 Task: Create new contact,   with mail id: 'EleanorGreen56@Guerrillamail.com', first name: 'Eleanor', Last name: 'Green', Job Title: Network Administrator, Phone number (801) 555-7890. Change life cycle stage to  'Lead' and lead status to 'New'. Add new company to the associated contact: wavehill.org and type: Prospect. Logged in from softage.6@softage.net
Action: Mouse moved to (93, 79)
Screenshot: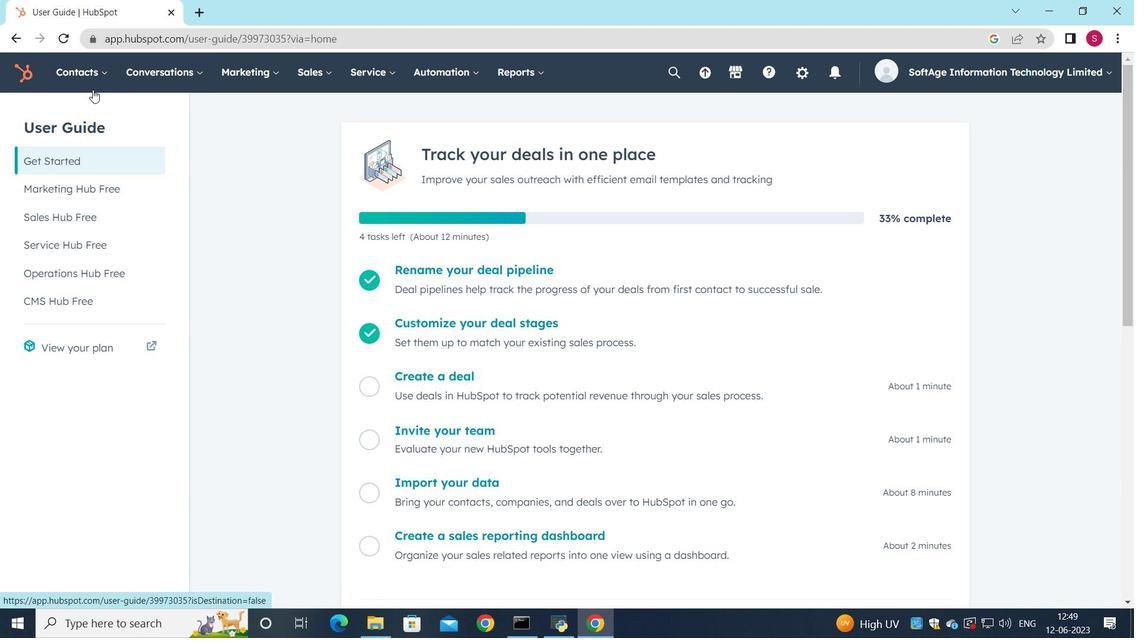
Action: Mouse pressed left at (93, 79)
Screenshot: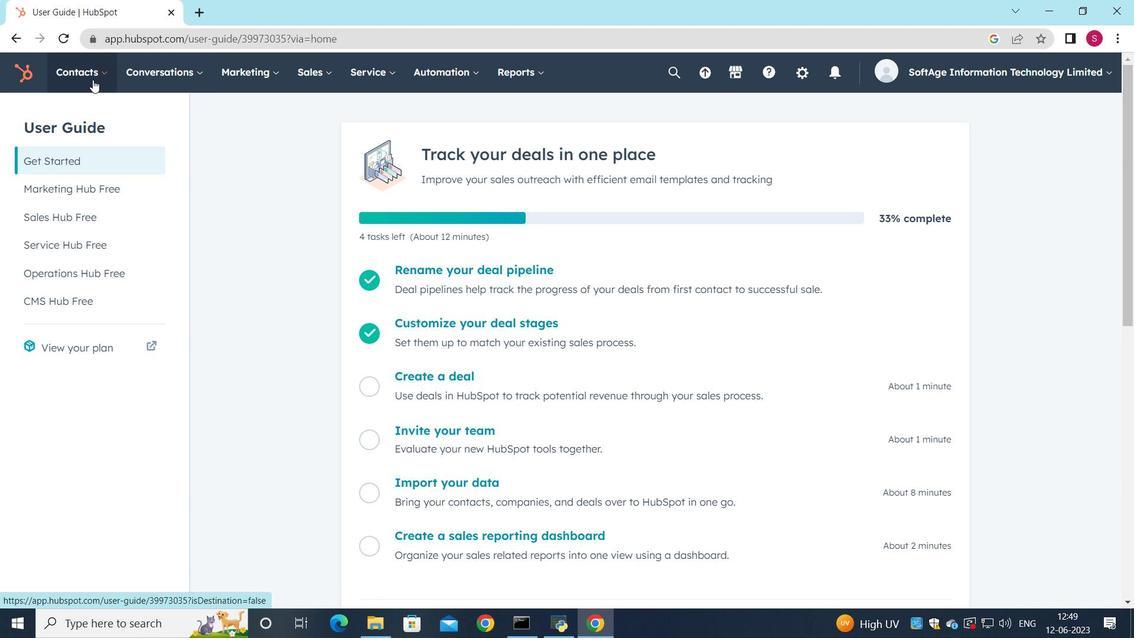 
Action: Mouse moved to (112, 111)
Screenshot: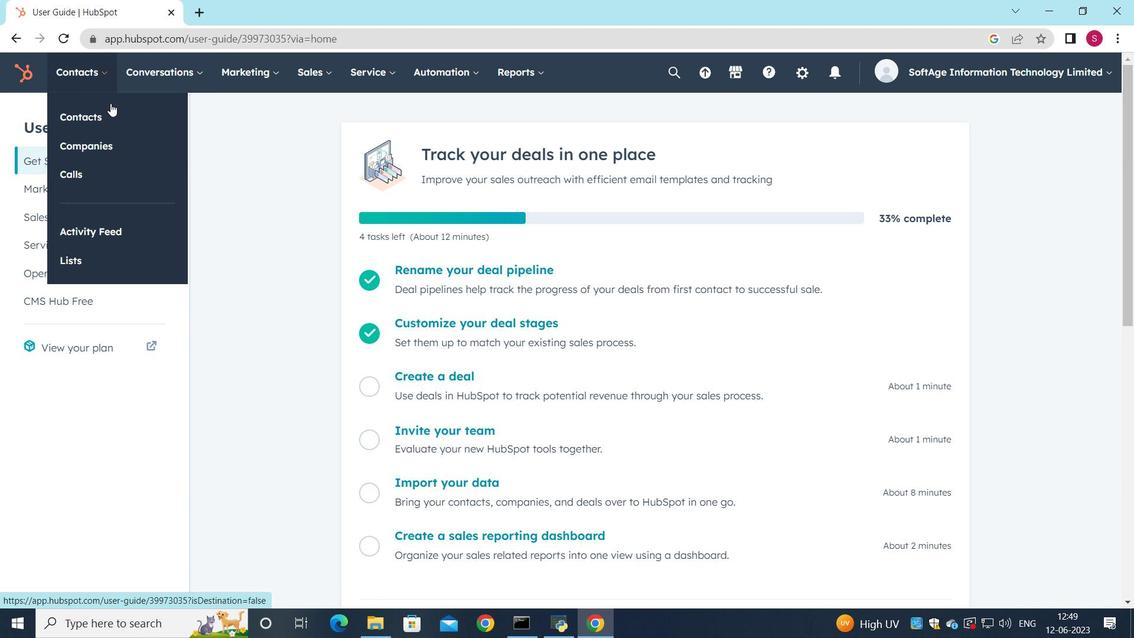 
Action: Mouse pressed left at (112, 111)
Screenshot: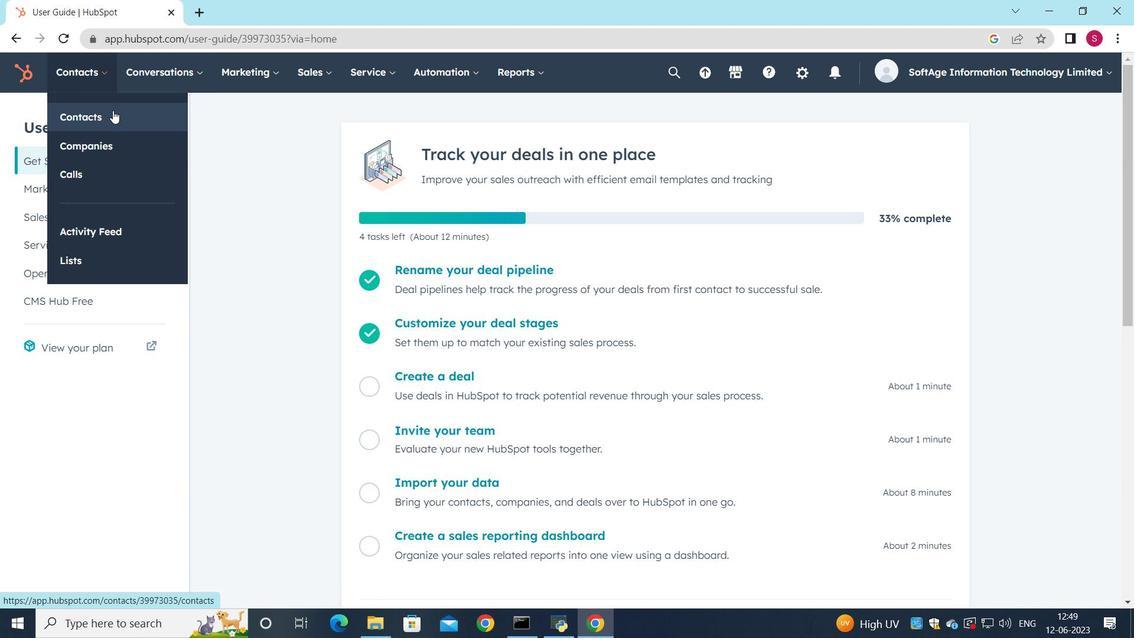 
Action: Mouse moved to (1062, 126)
Screenshot: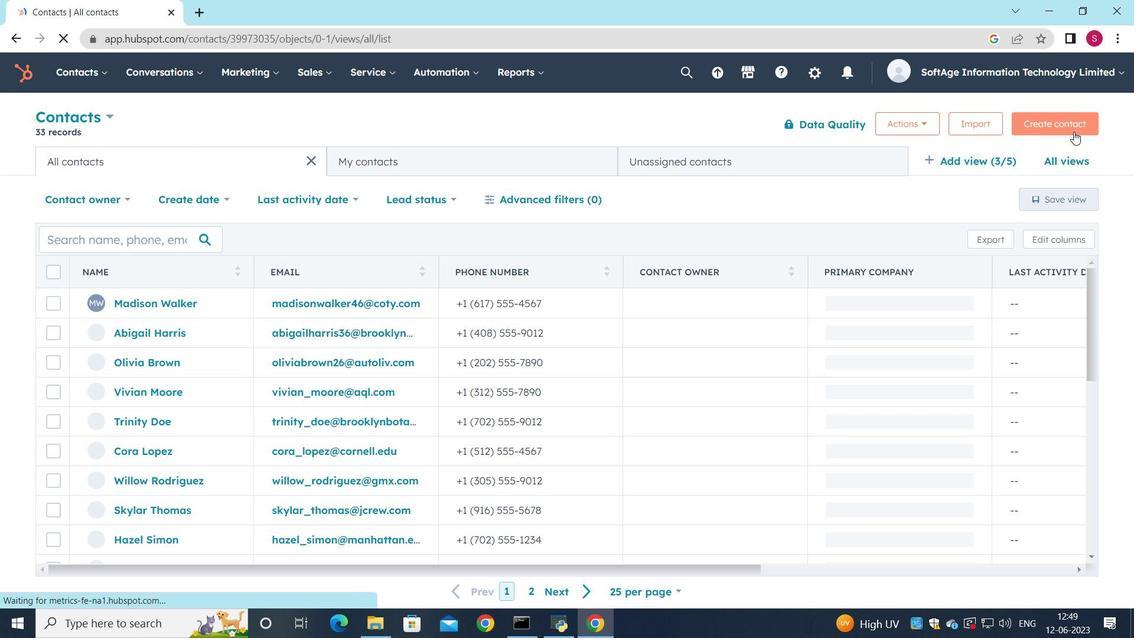 
Action: Mouse pressed left at (1062, 126)
Screenshot: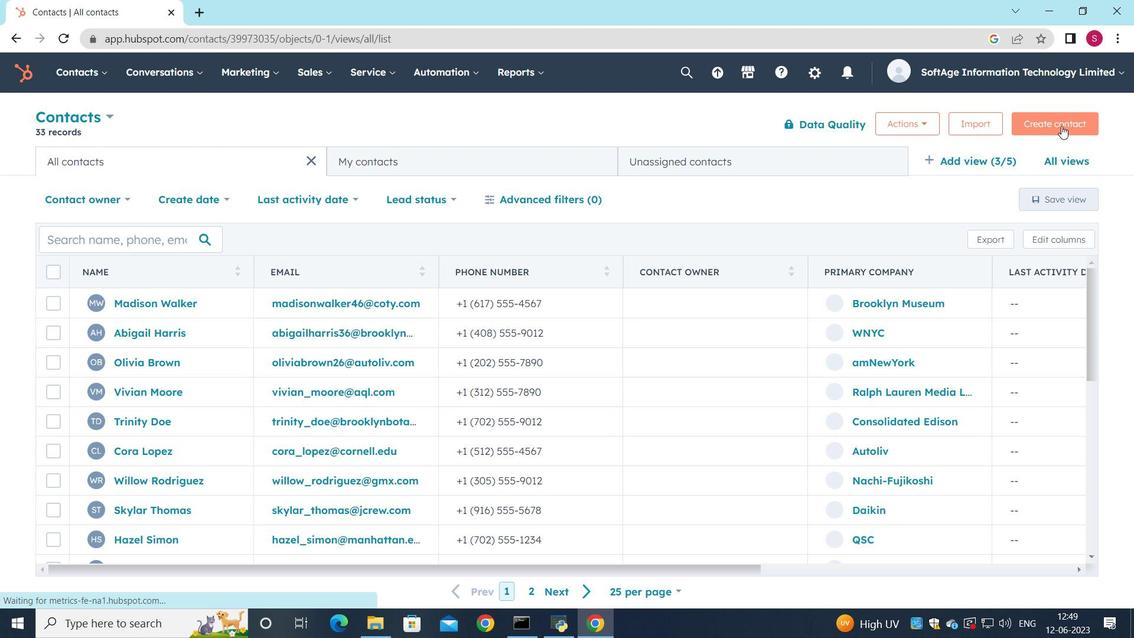 
Action: Mouse moved to (771, 190)
Screenshot: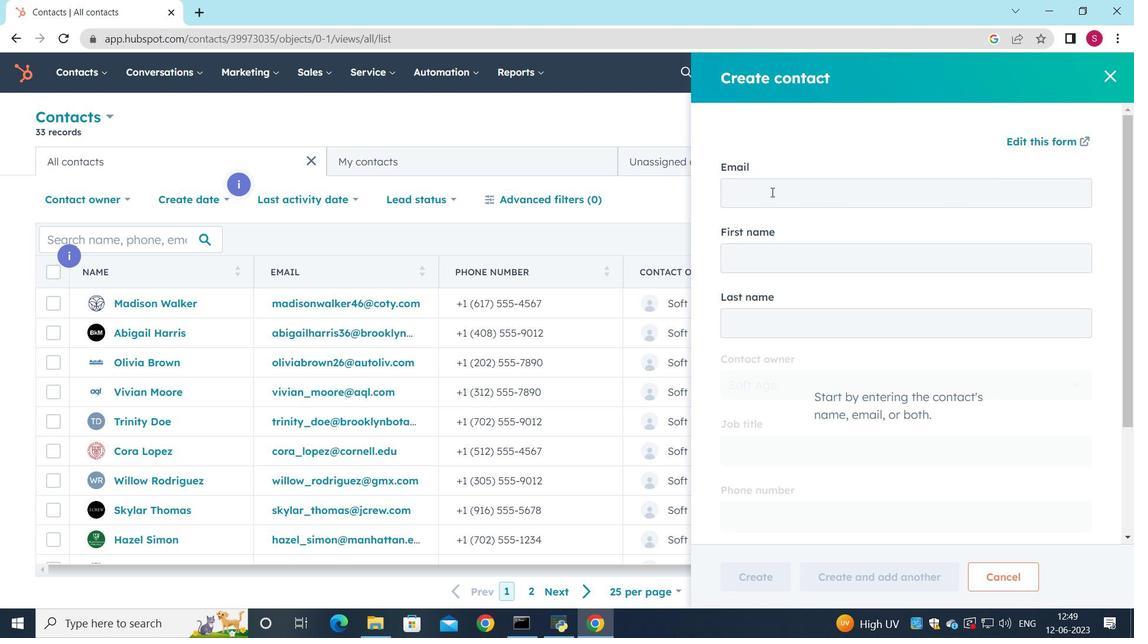 
Action: Mouse pressed left at (771, 190)
Screenshot: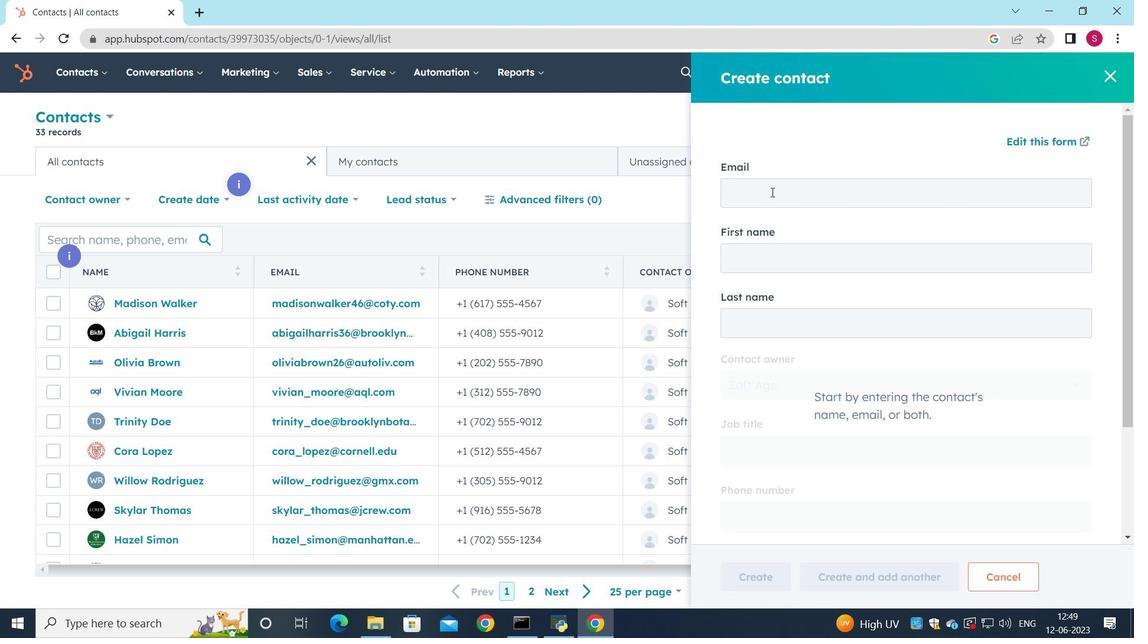 
Action: Mouse moved to (816, 200)
Screenshot: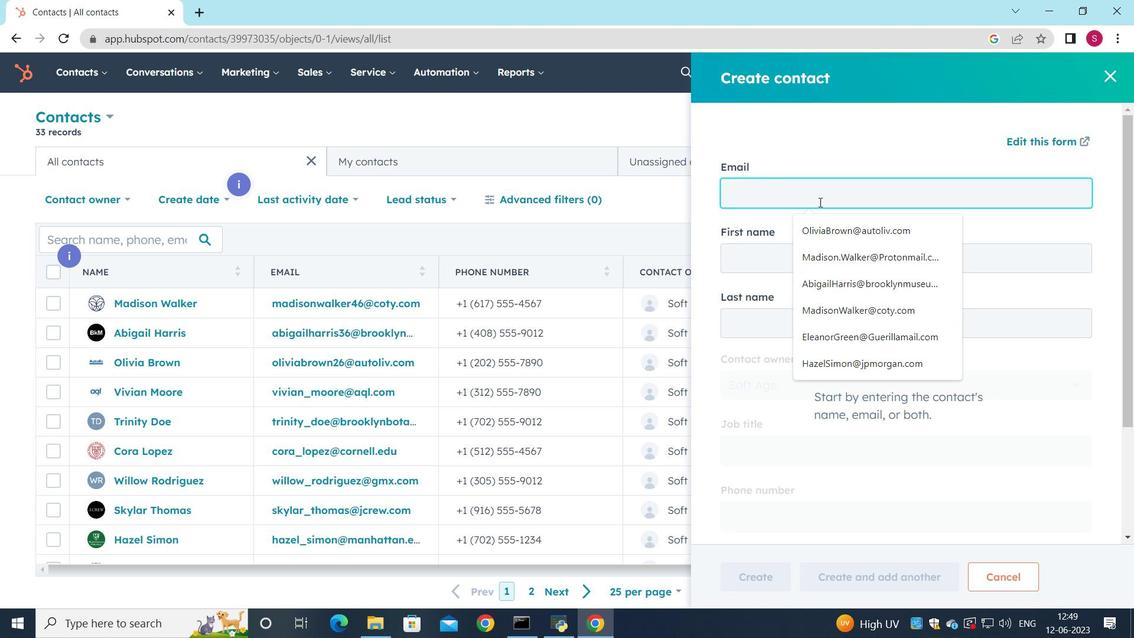 
Action: Key pressed <Key.shift><Key.shift>Eleanor<Key.shift><Key.shift><Key.shift><Key.shift><Key.shift><Key.shift><Key.shift><Key.shift><Key.shift><Key.shift><Key.shift><Key.shift>Green56<Key.shift>@<Key.shift>Guerrilamail.com
Screenshot: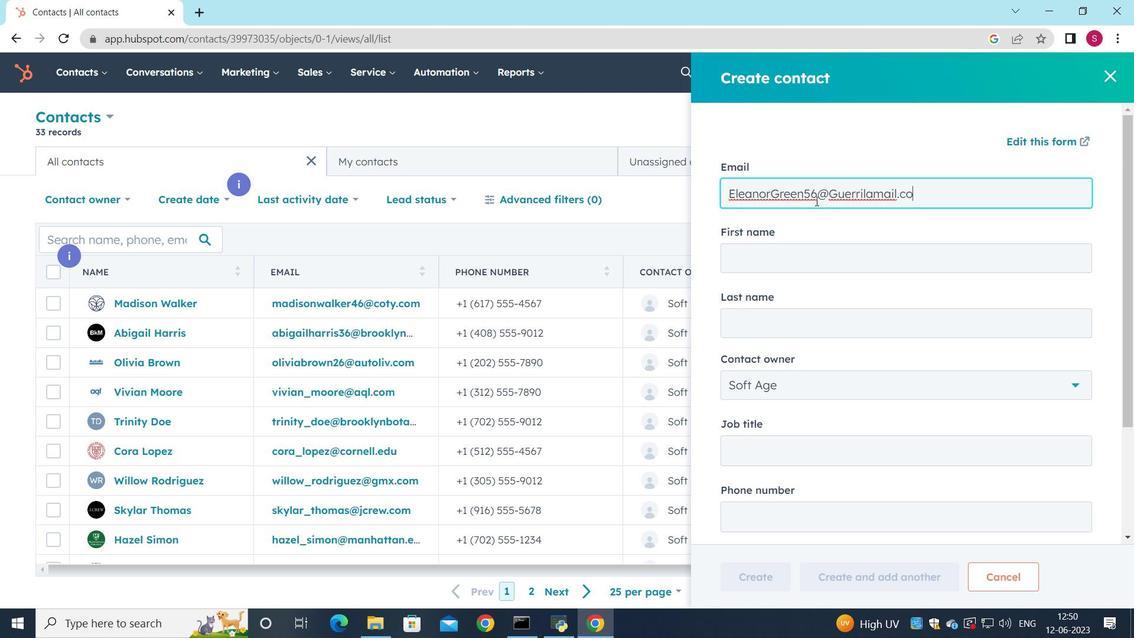 
Action: Mouse moved to (800, 260)
Screenshot: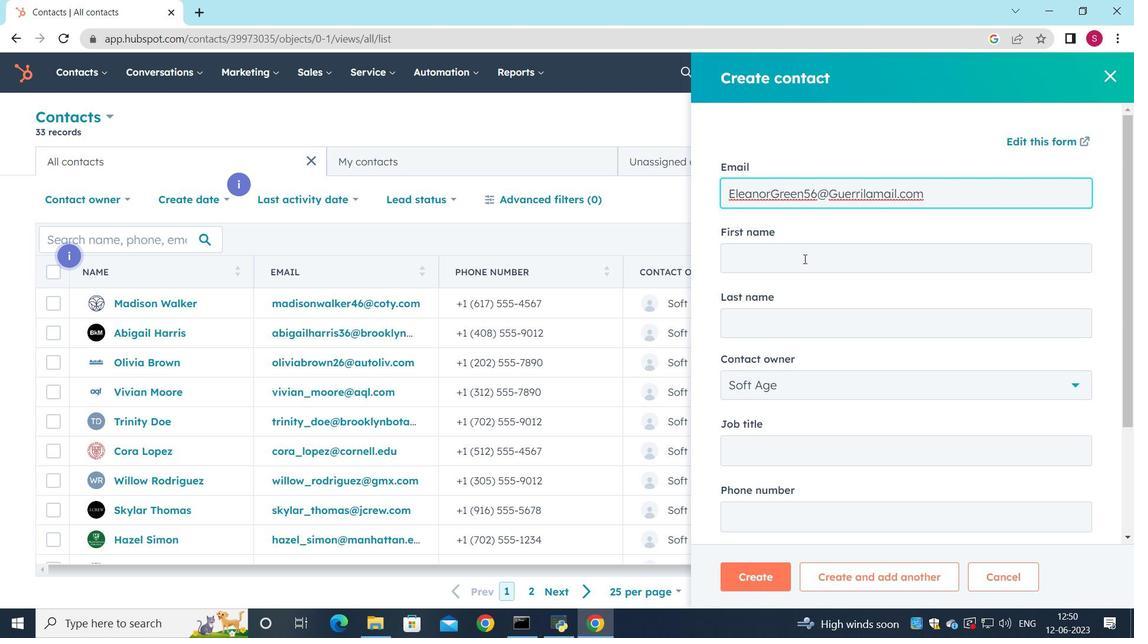 
Action: Mouse pressed left at (800, 260)
Screenshot: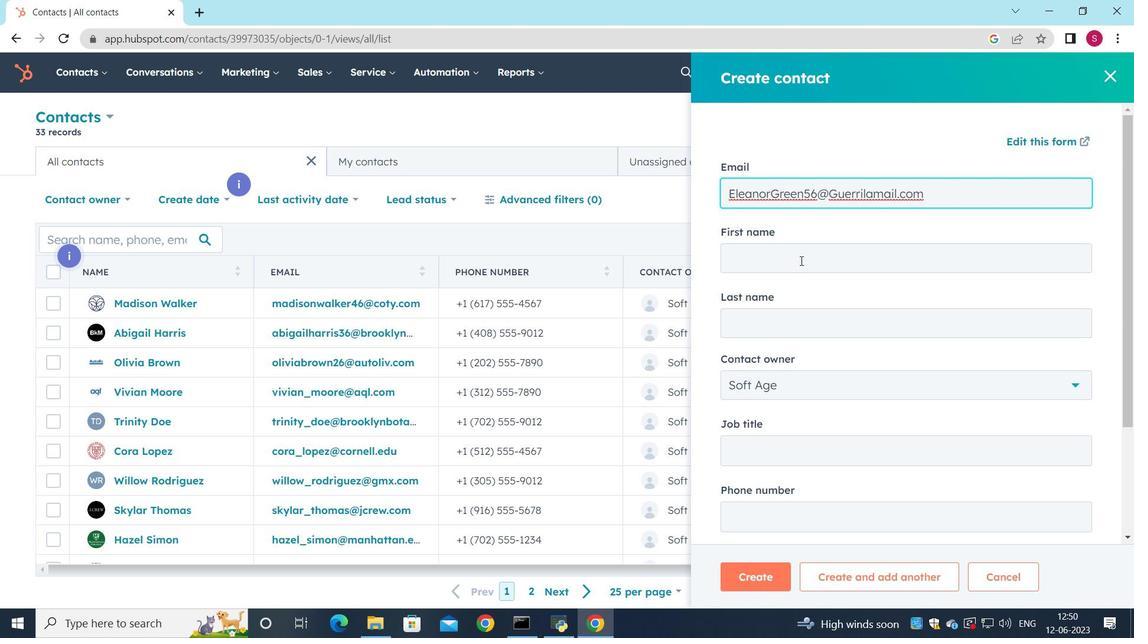 
Action: Mouse moved to (798, 260)
Screenshot: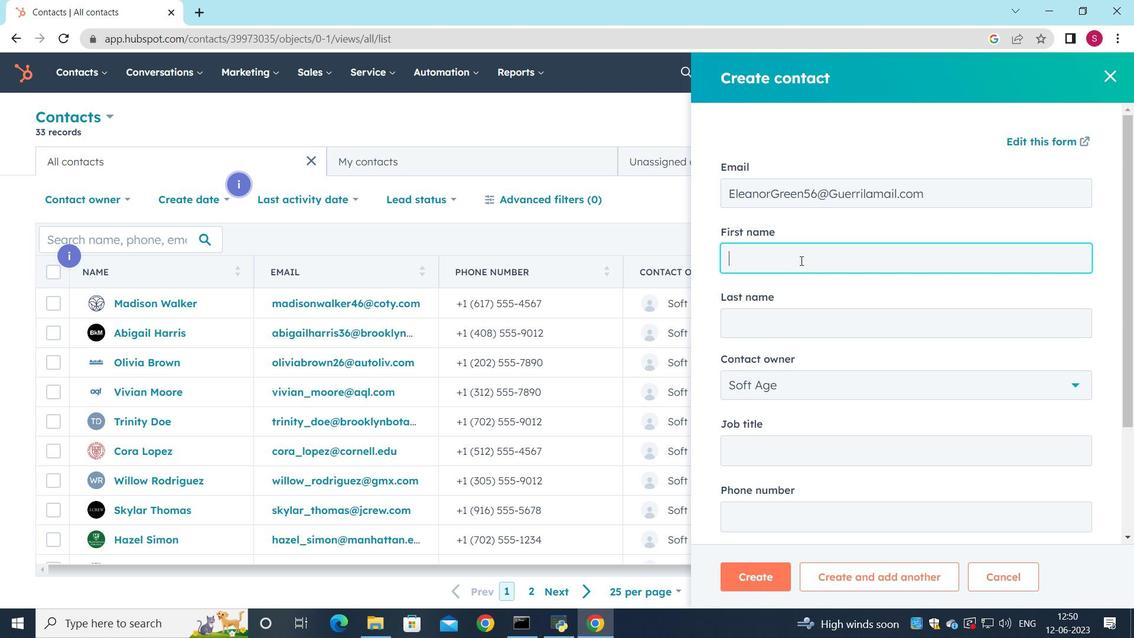 
Action: Key pressed <Key.shift><Key.shift>Eleanor
Screenshot: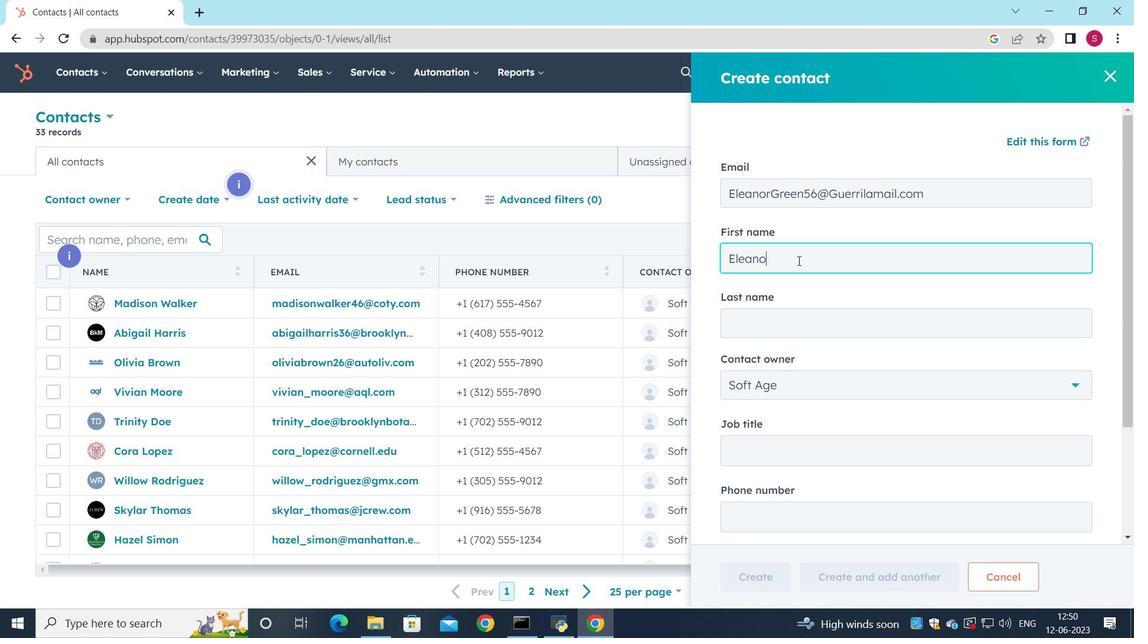 
Action: Mouse moved to (795, 329)
Screenshot: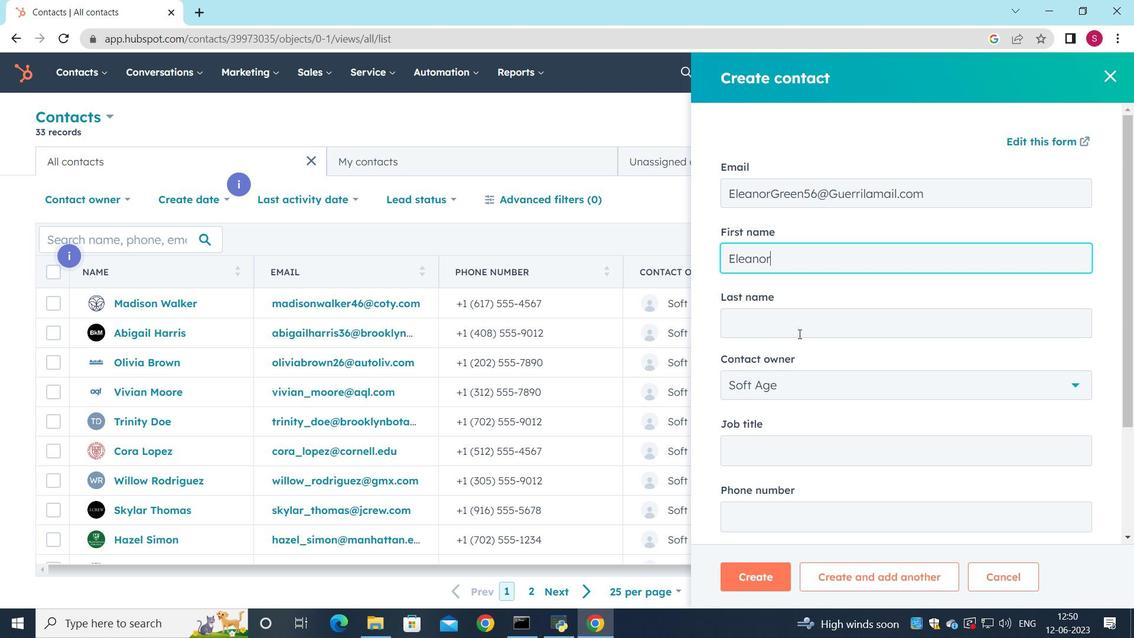 
Action: Mouse pressed left at (795, 329)
Screenshot: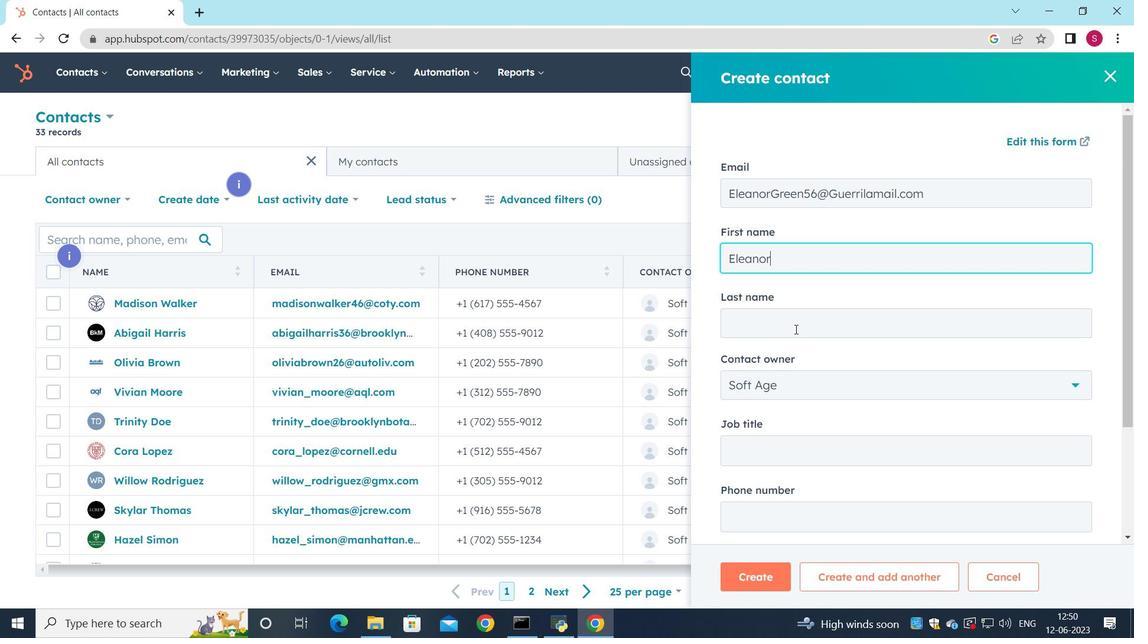 
Action: Key pressed <Key.shift>Greem<Key.backspace>n
Screenshot: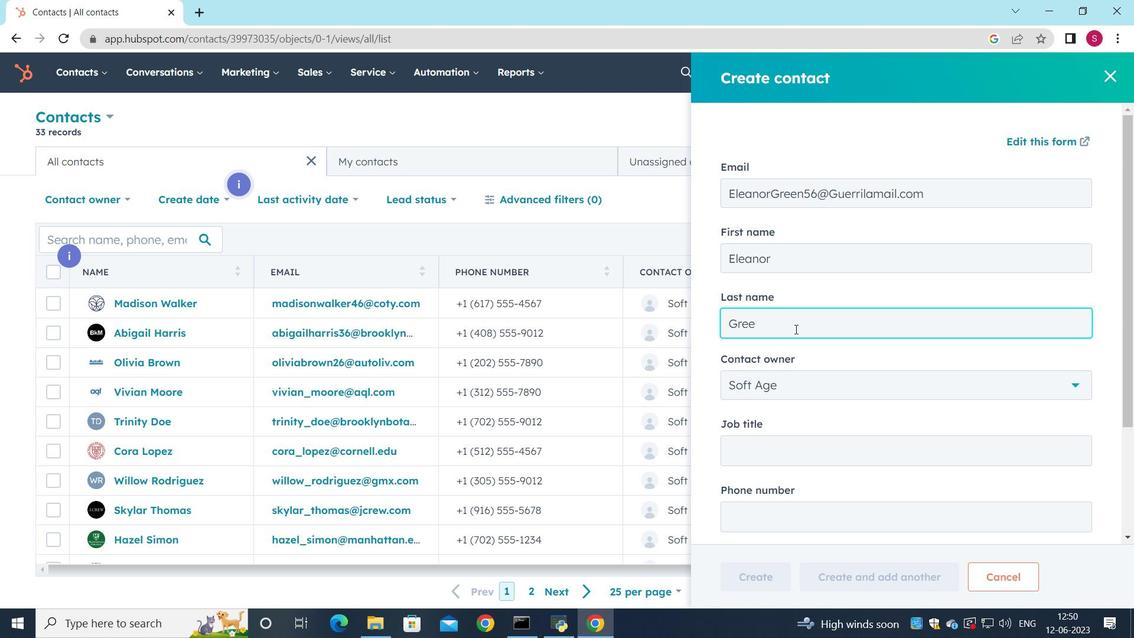 
Action: Mouse moved to (778, 442)
Screenshot: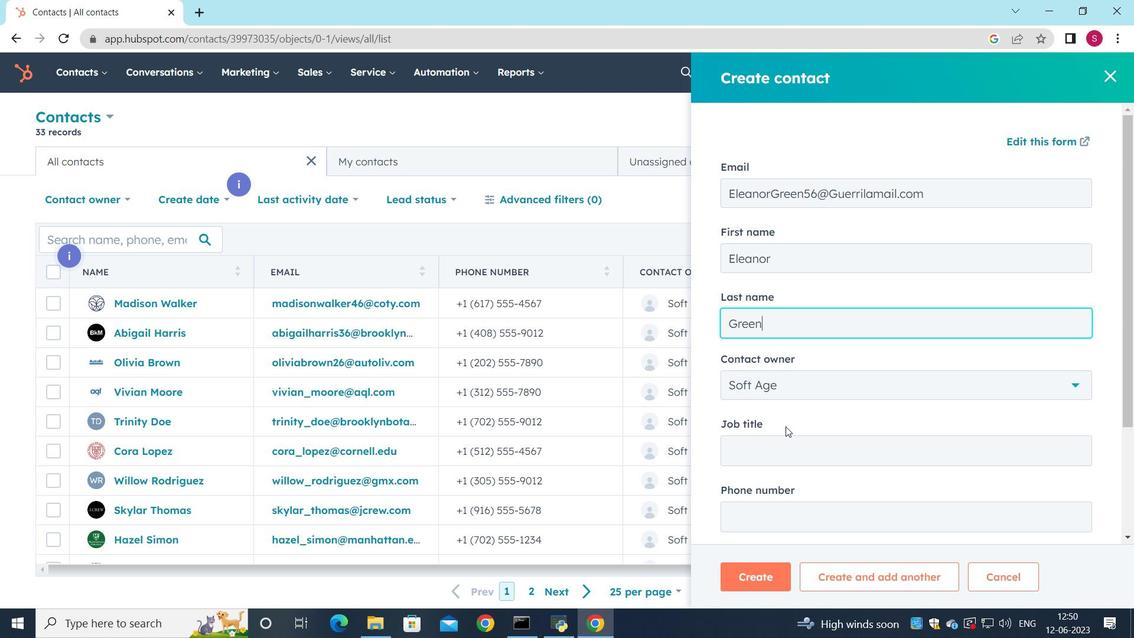 
Action: Mouse scrolled (778, 441) with delta (0, 0)
Screenshot: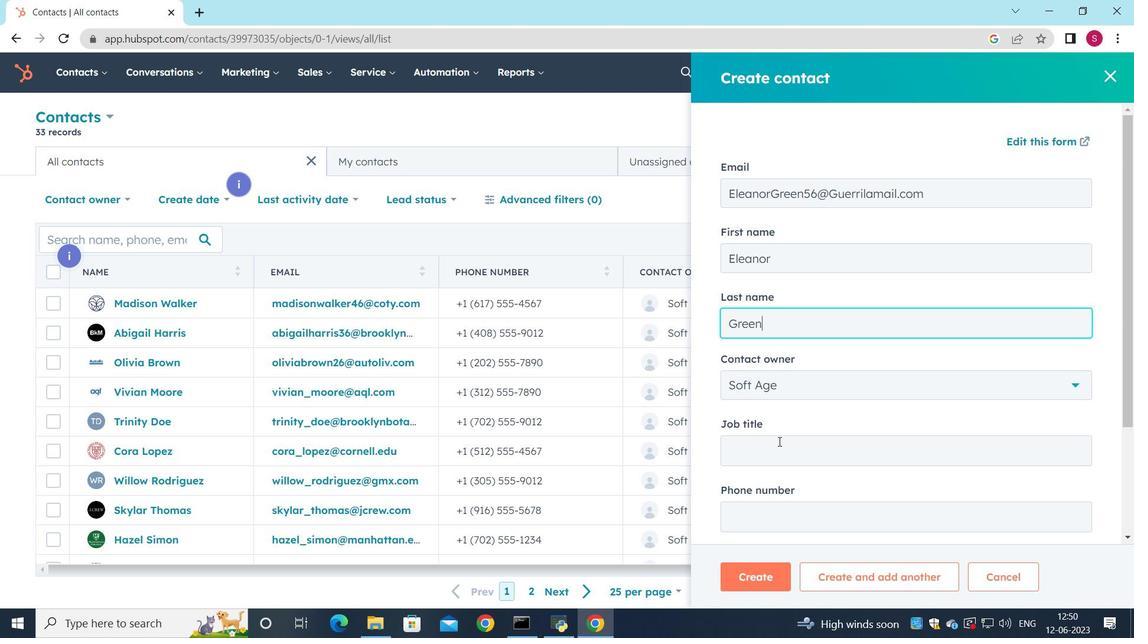 
Action: Mouse scrolled (778, 441) with delta (0, 0)
Screenshot: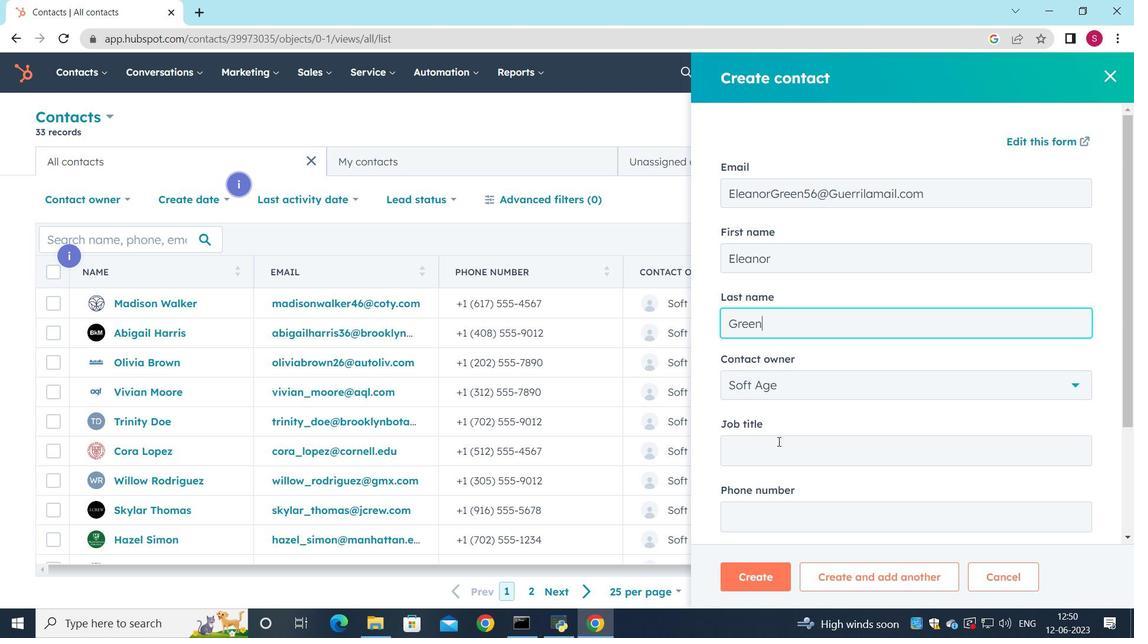 
Action: Mouse moved to (776, 299)
Screenshot: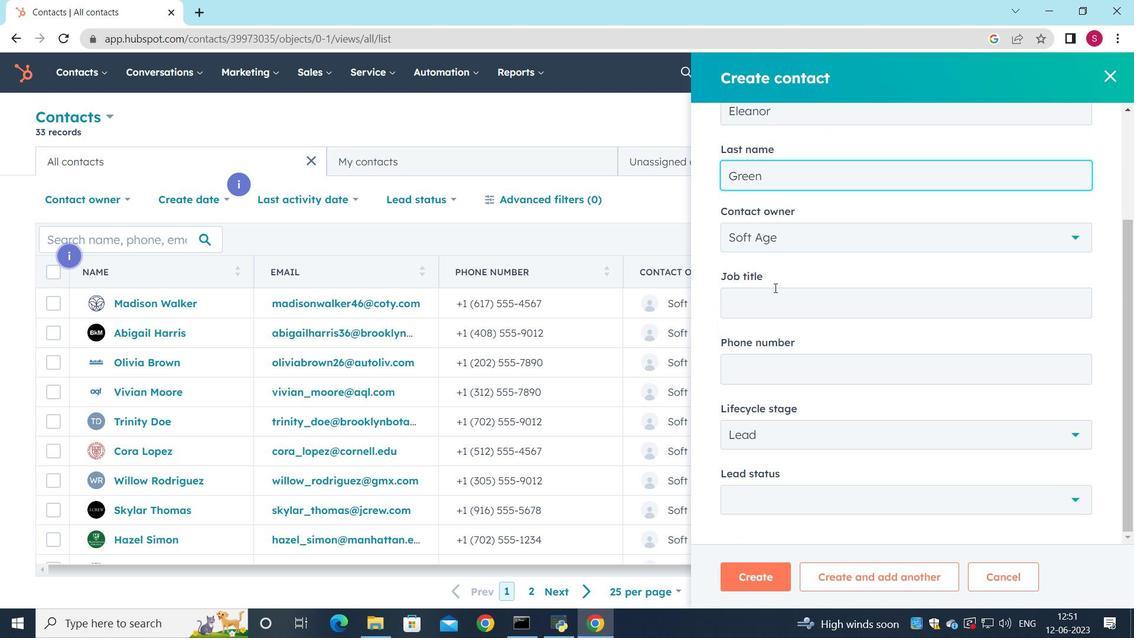
Action: Mouse pressed left at (776, 299)
Screenshot: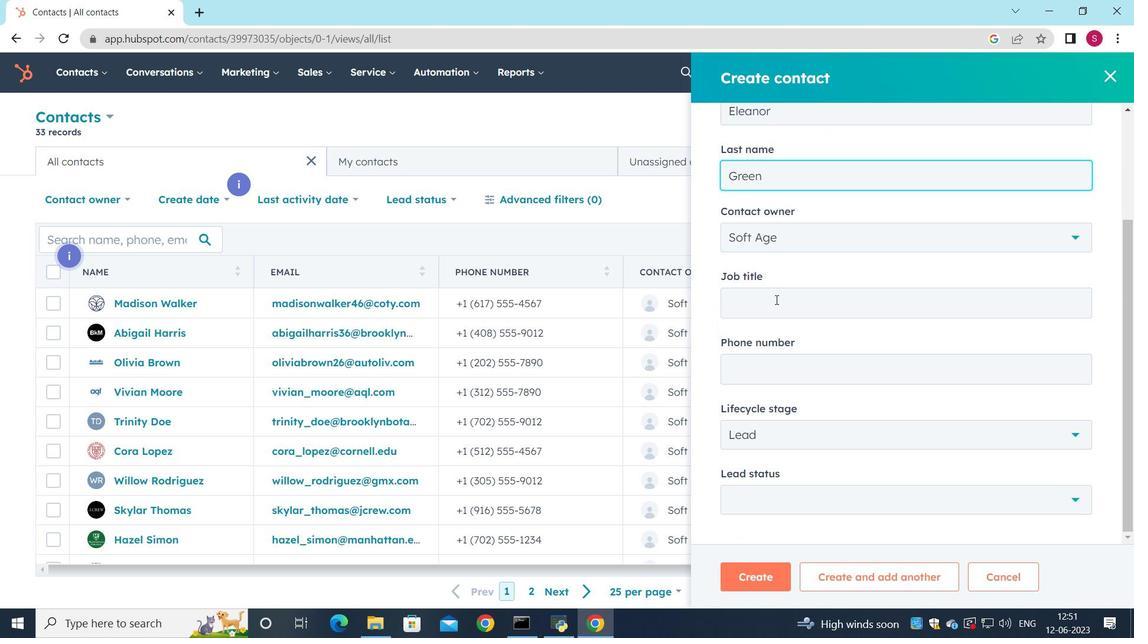 
Action: Key pressed <Key.shift>Network<Key.space><Key.shift>Administrator
Screenshot: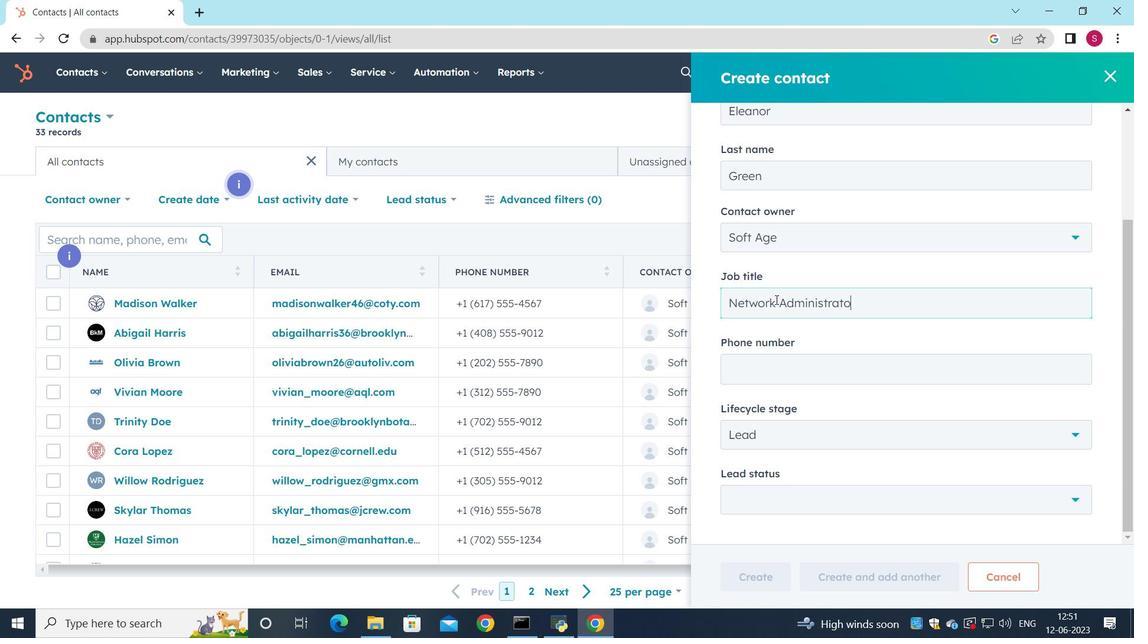
Action: Mouse moved to (816, 362)
Screenshot: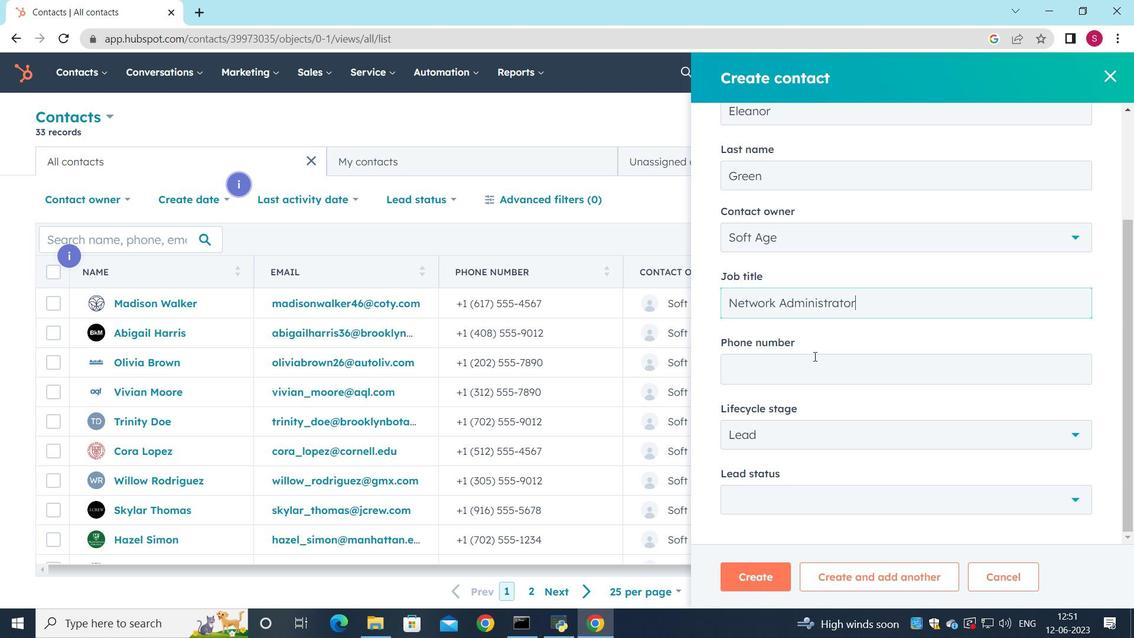 
Action: Mouse pressed left at (816, 362)
Screenshot: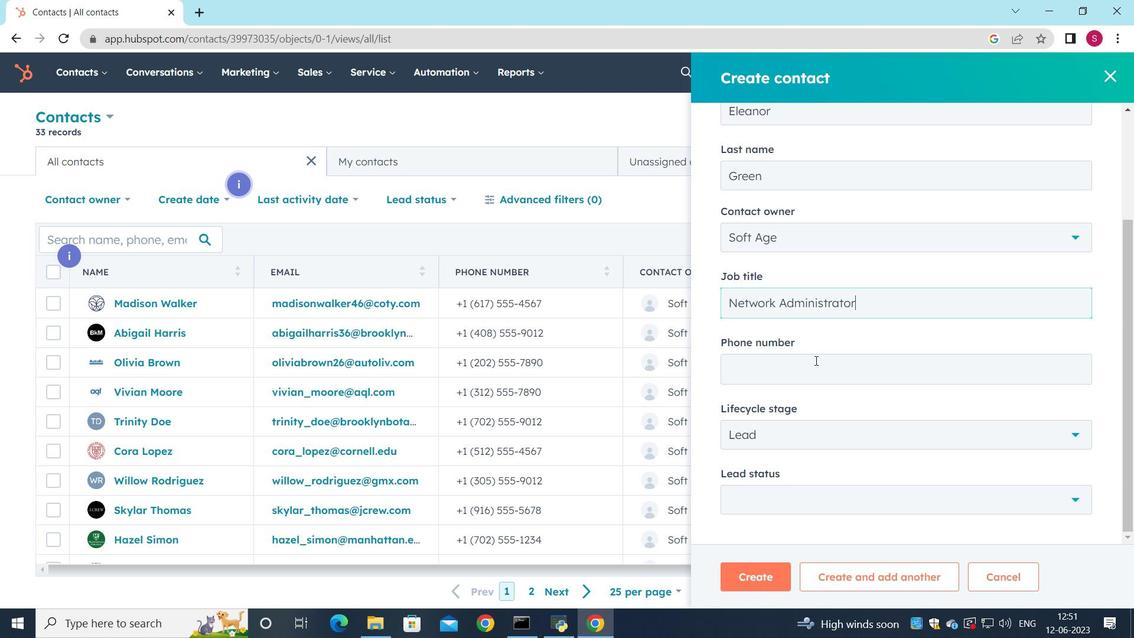 
Action: Key pressed 8015557890
Screenshot: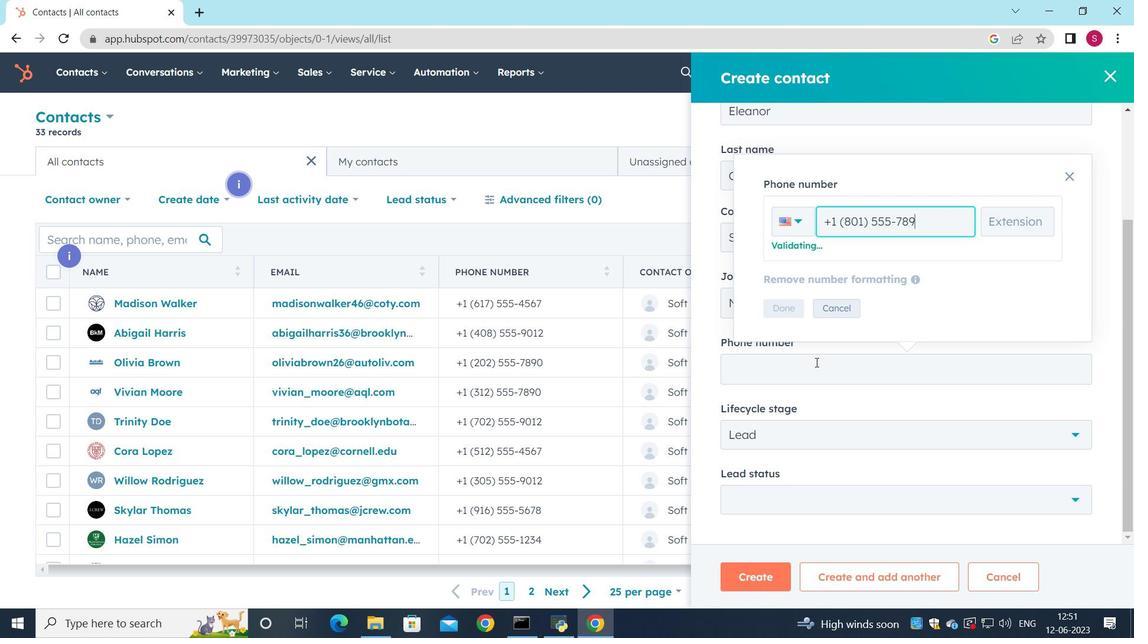 
Action: Mouse moved to (787, 309)
Screenshot: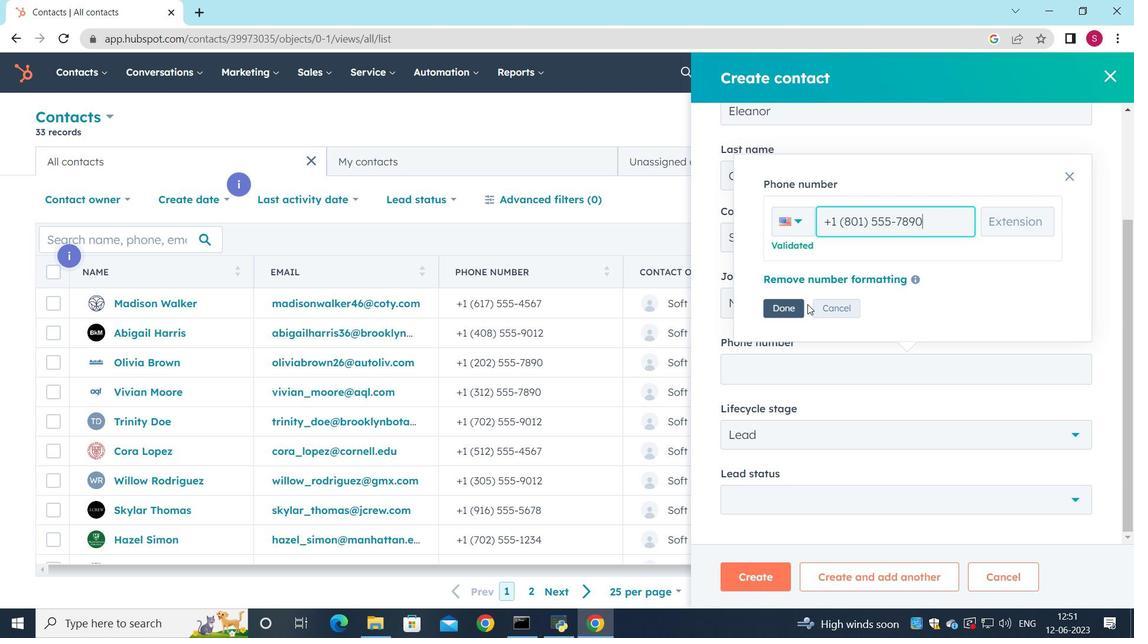 
Action: Mouse pressed left at (787, 309)
Screenshot: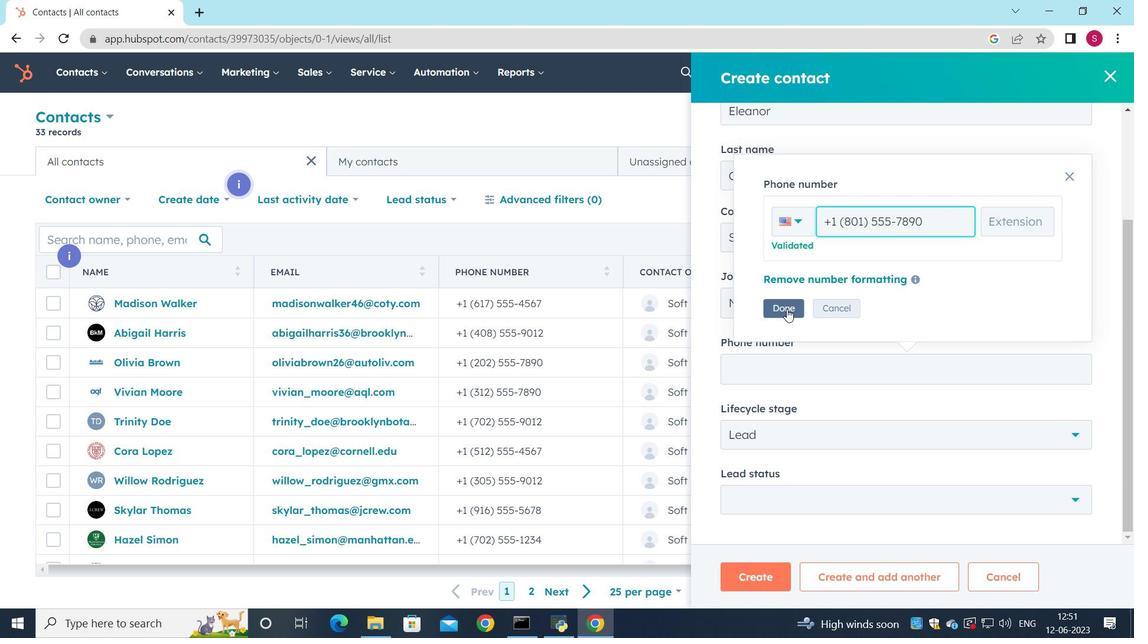 
Action: Mouse moved to (830, 361)
Screenshot: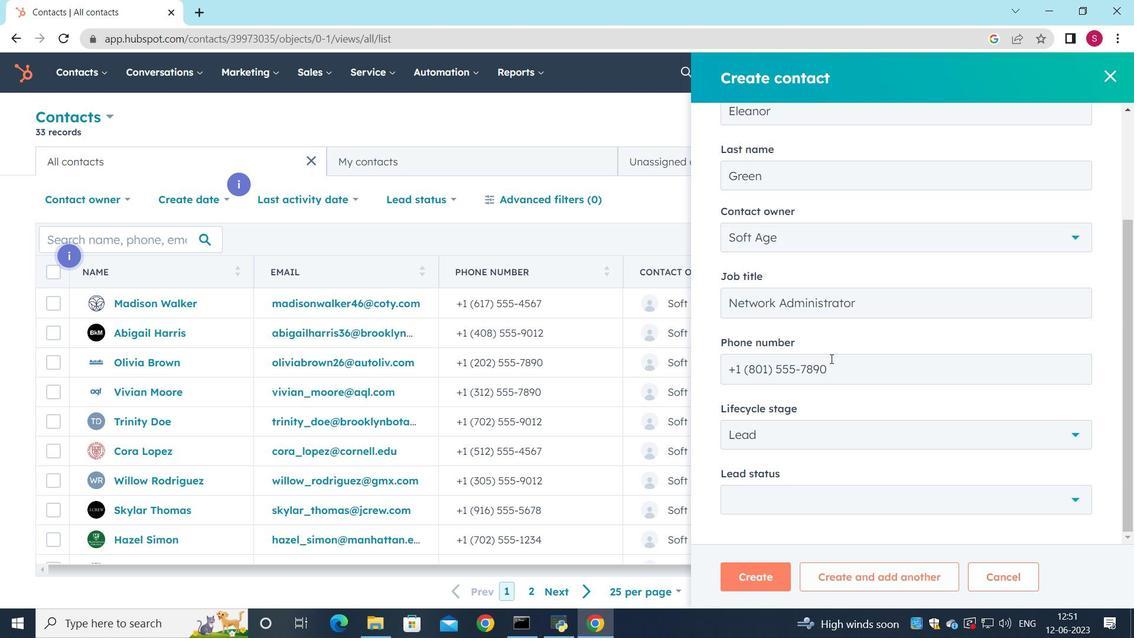 
Action: Mouse scrolled (830, 359) with delta (0, 0)
Screenshot: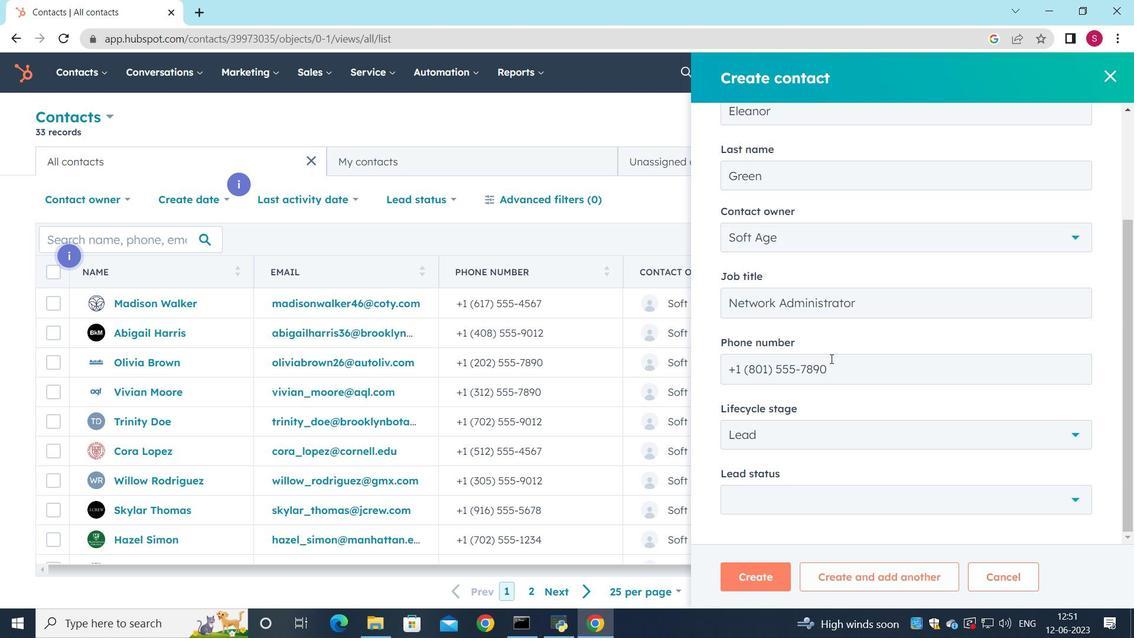 
Action: Mouse scrolled (830, 360) with delta (0, 0)
Screenshot: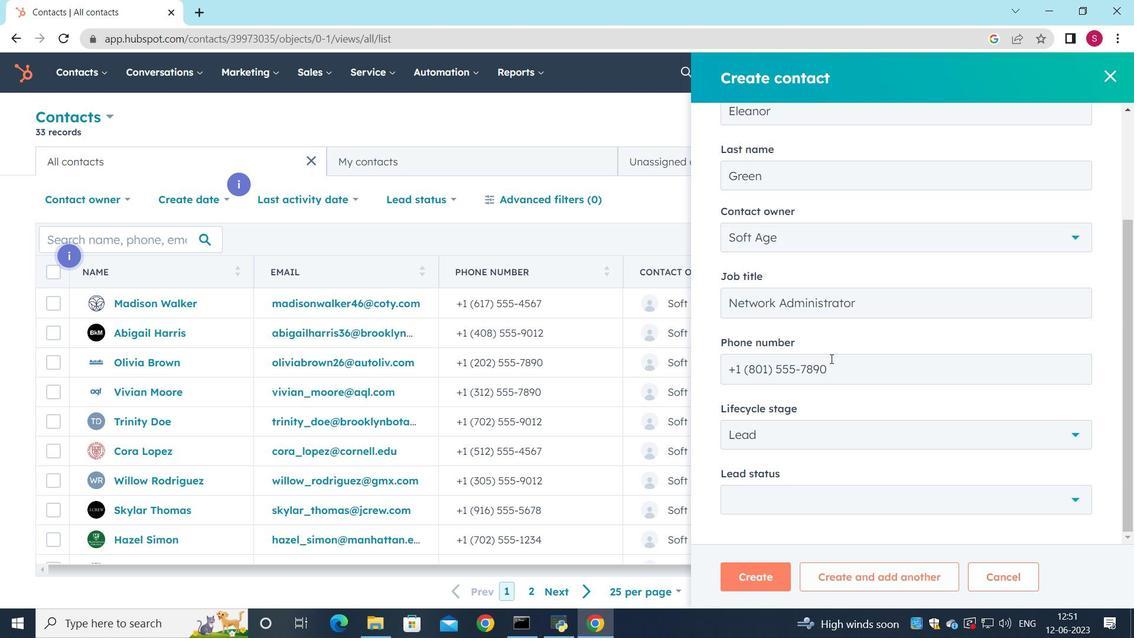 
Action: Mouse moved to (833, 507)
Screenshot: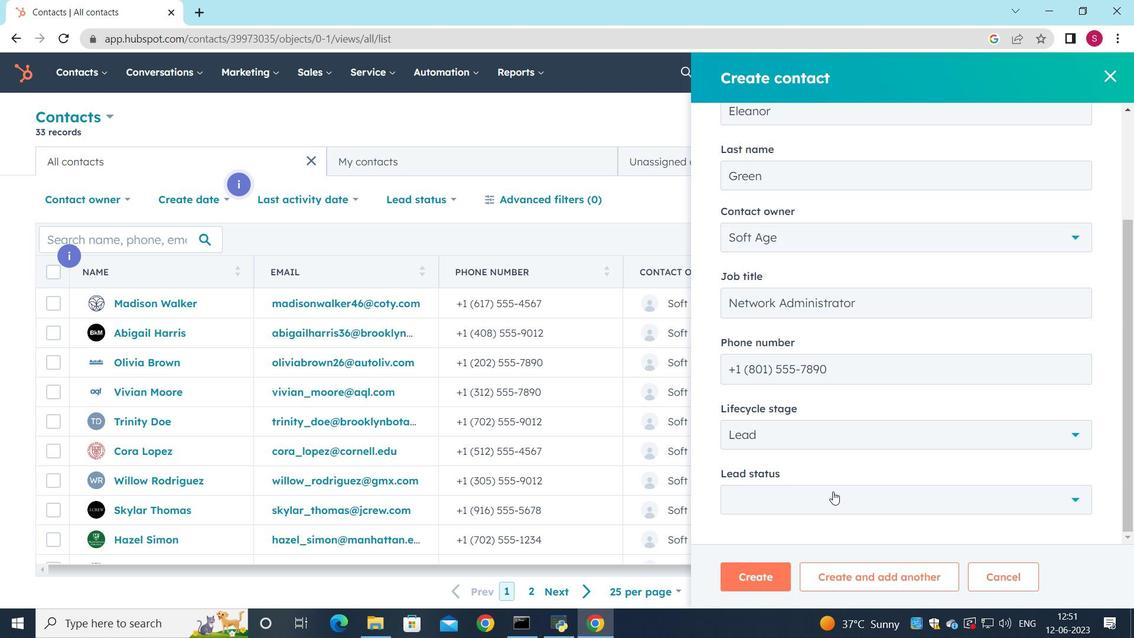 
Action: Mouse pressed left at (833, 507)
Screenshot: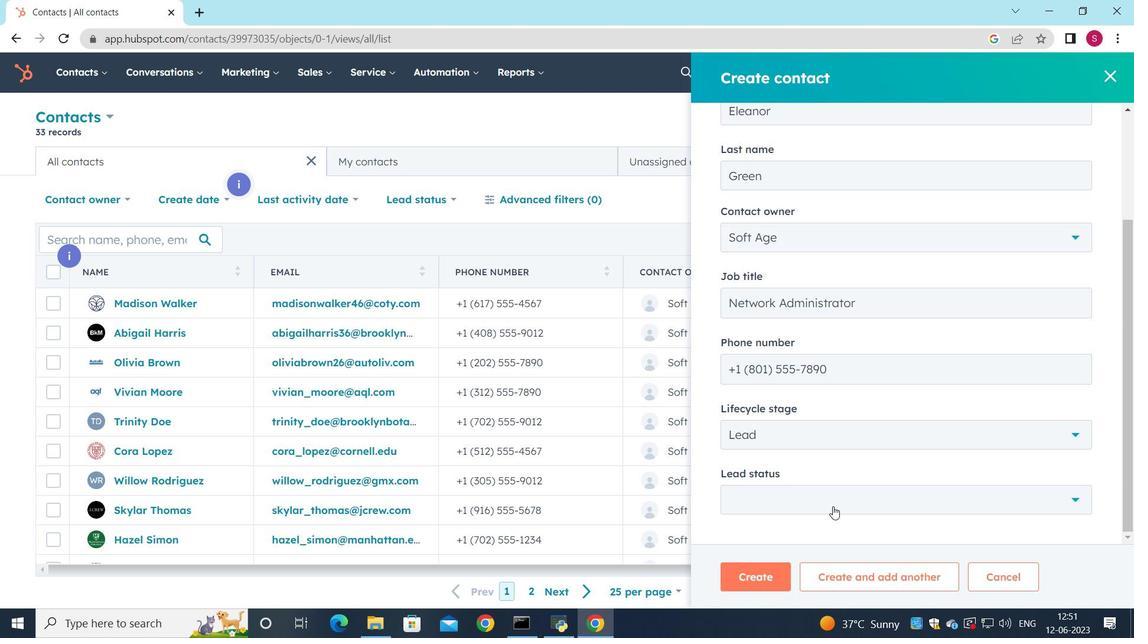 
Action: Mouse moved to (781, 374)
Screenshot: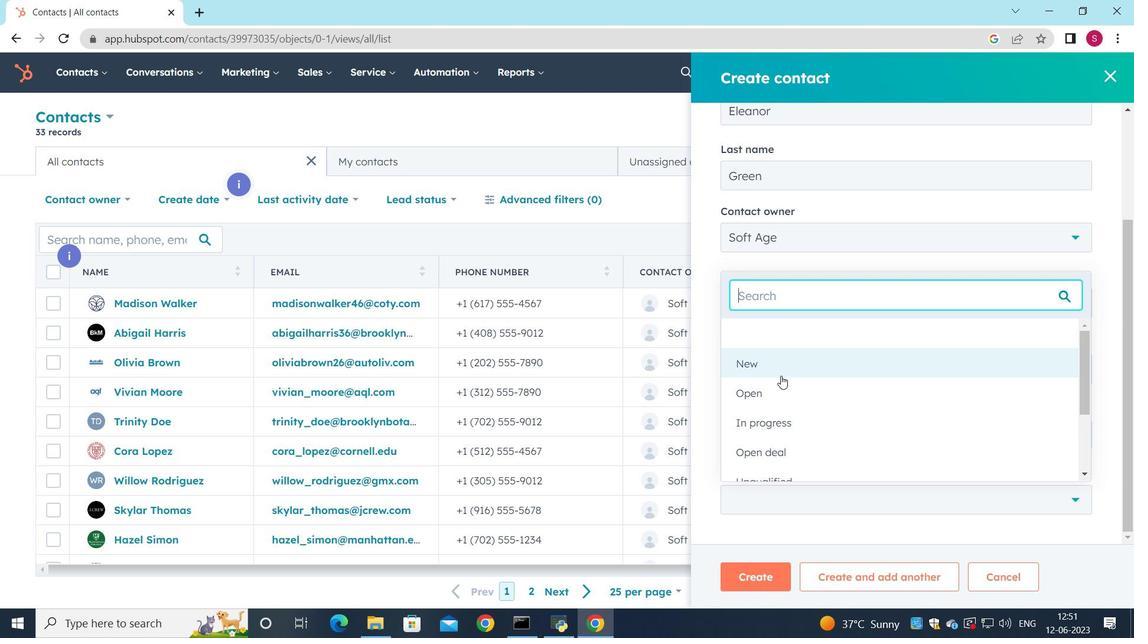 
Action: Mouse pressed left at (781, 374)
Screenshot: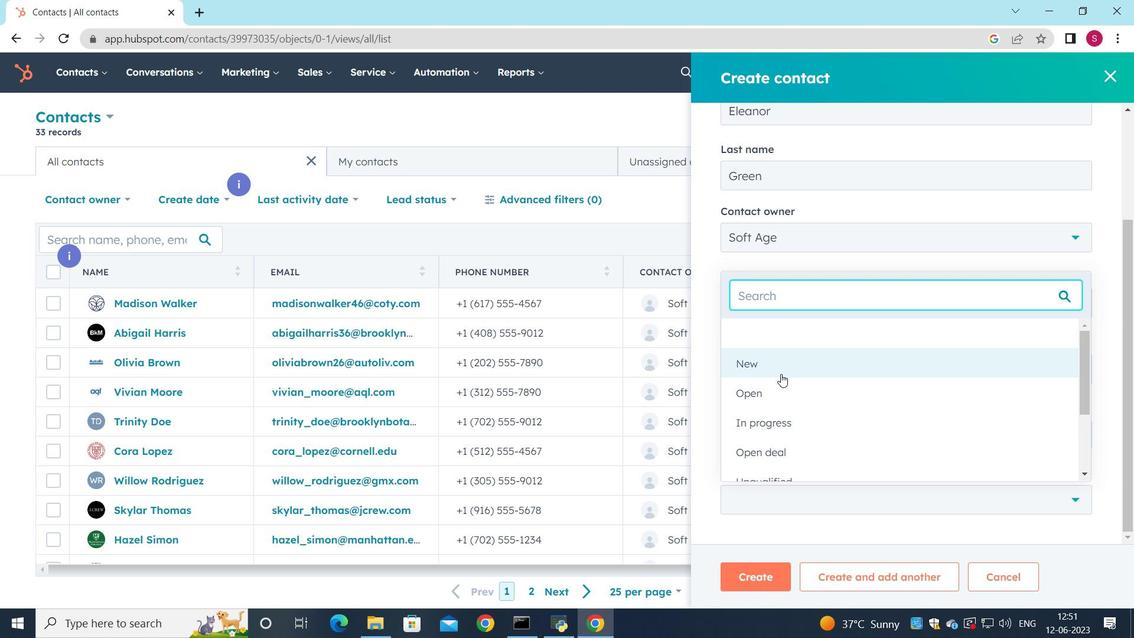 
Action: Mouse moved to (760, 578)
Screenshot: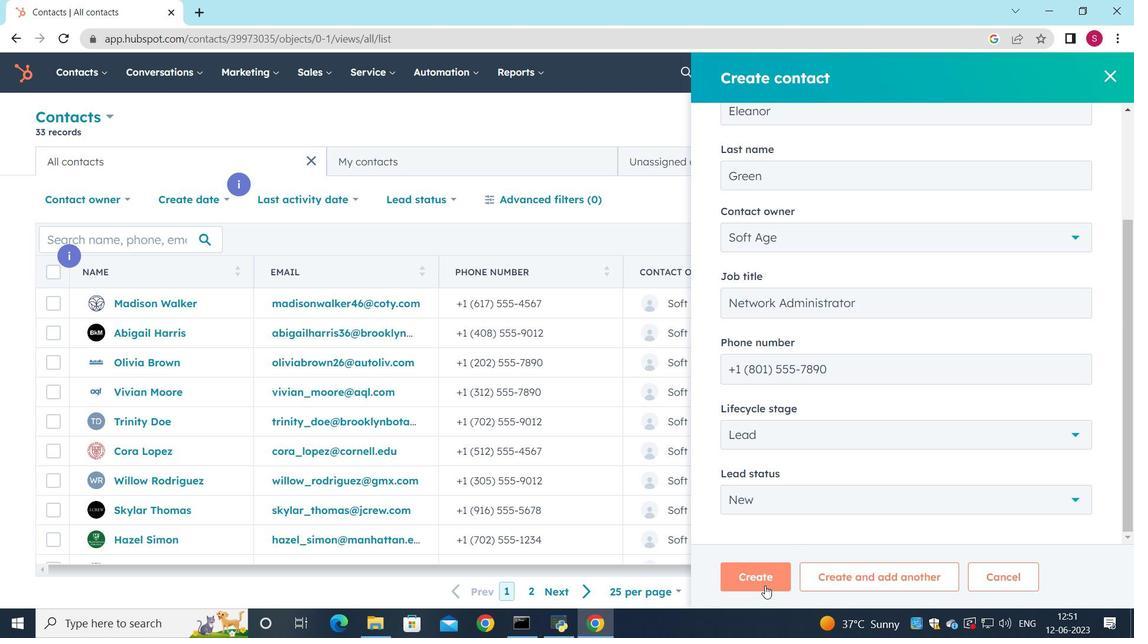 
Action: Mouse pressed left at (760, 578)
Screenshot: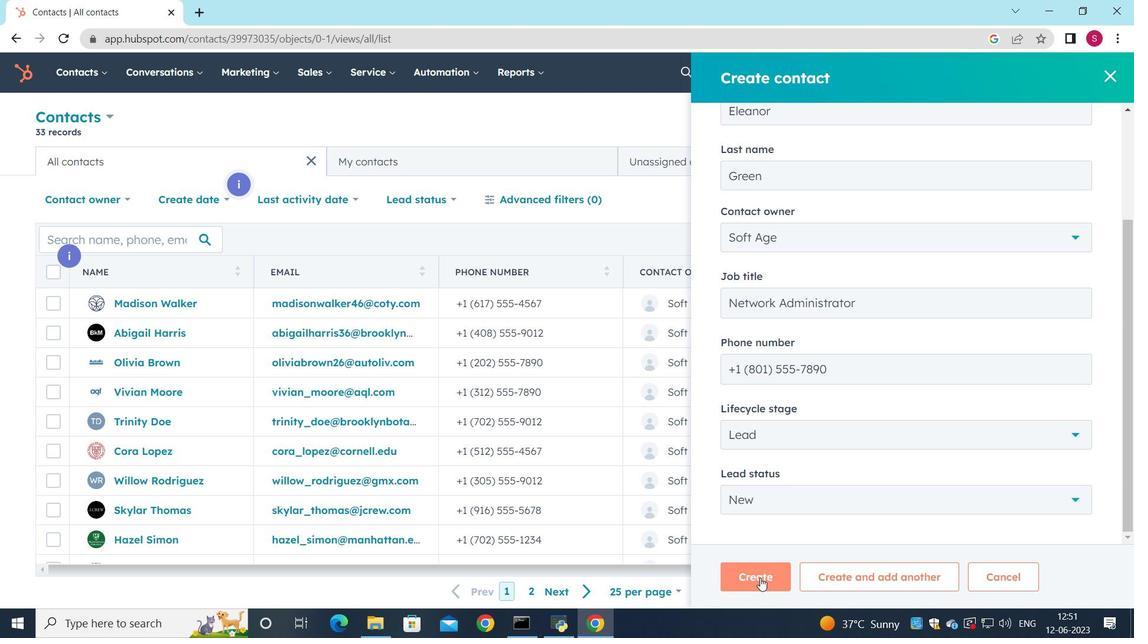 
Action: Mouse moved to (763, 431)
Screenshot: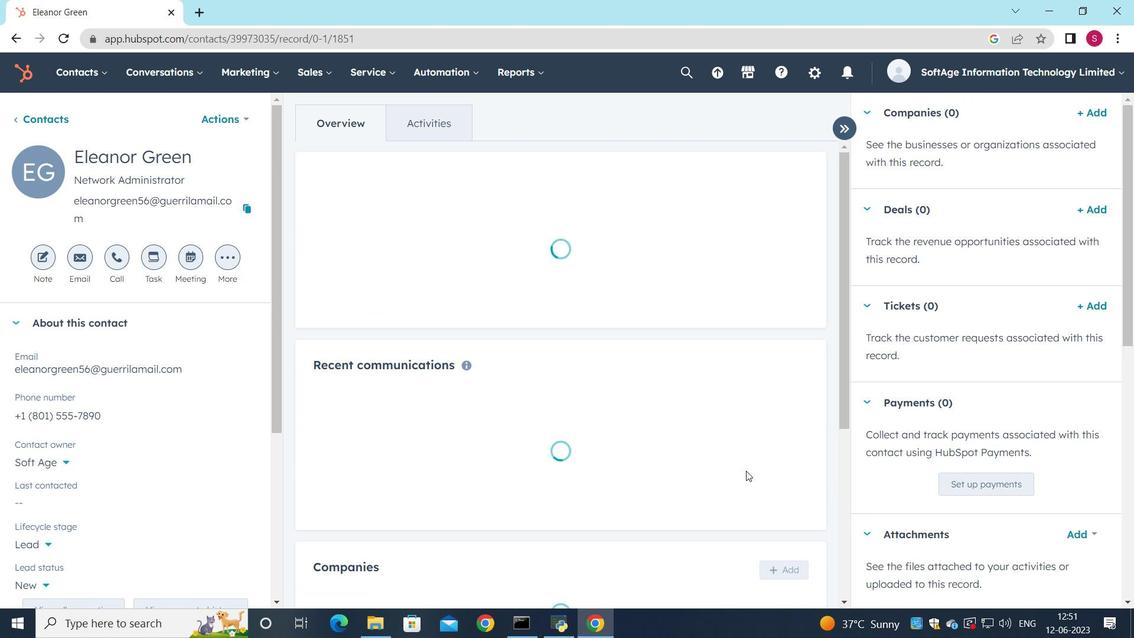 
Action: Mouse scrolled (763, 430) with delta (0, 0)
Screenshot: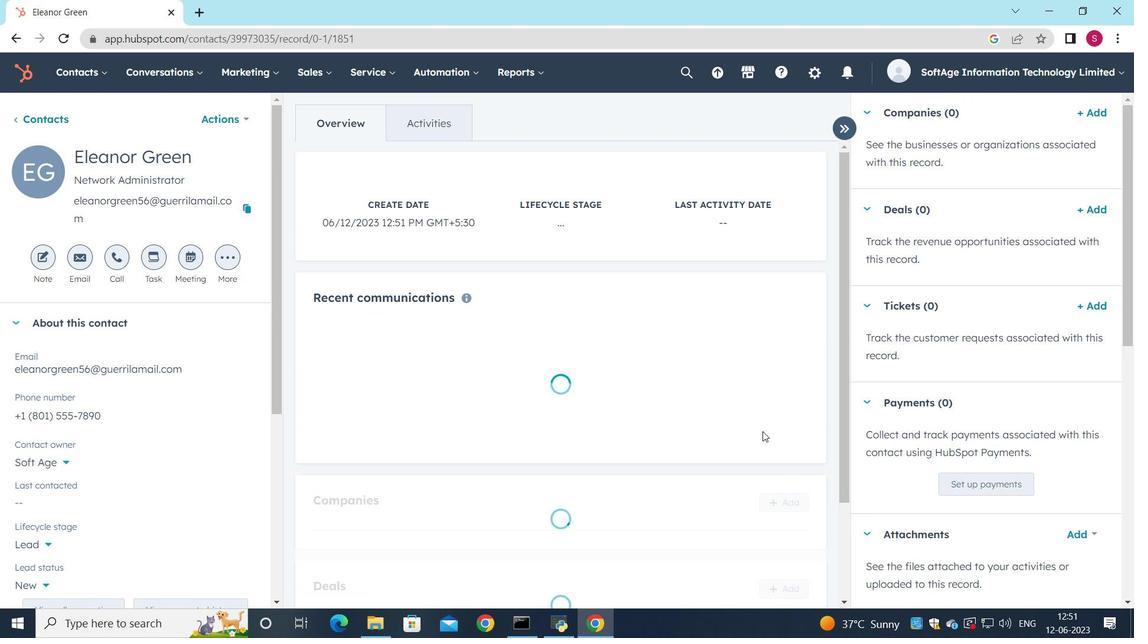 
Action: Mouse scrolled (763, 430) with delta (0, 0)
Screenshot: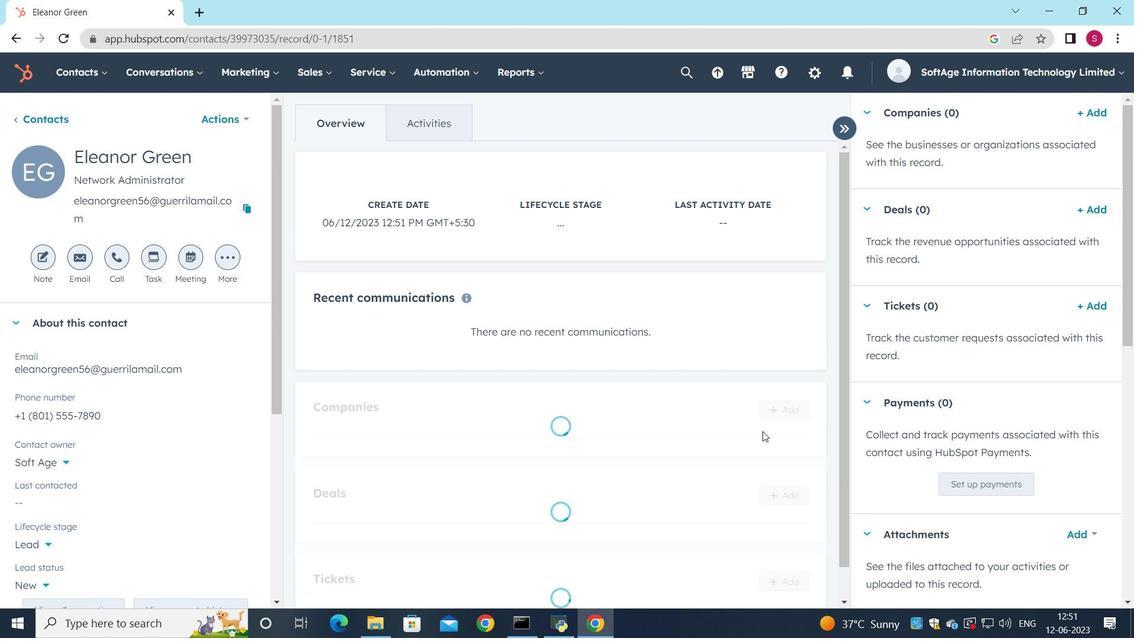 
Action: Mouse scrolled (763, 430) with delta (0, 0)
Screenshot: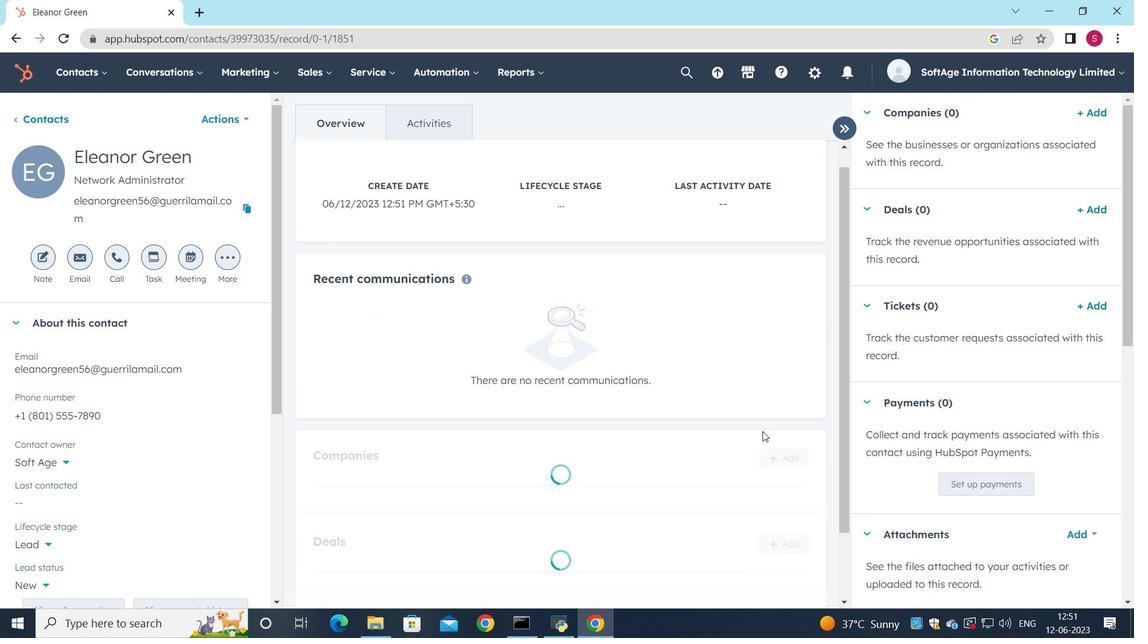 
Action: Mouse moved to (796, 378)
Screenshot: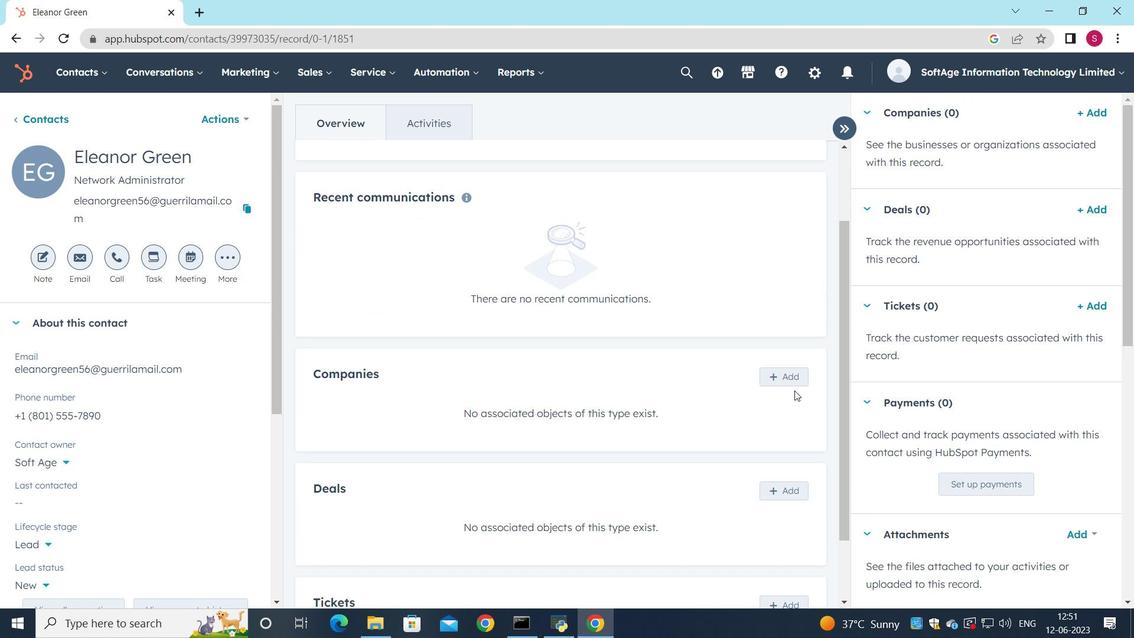 
Action: Mouse pressed left at (796, 378)
Screenshot: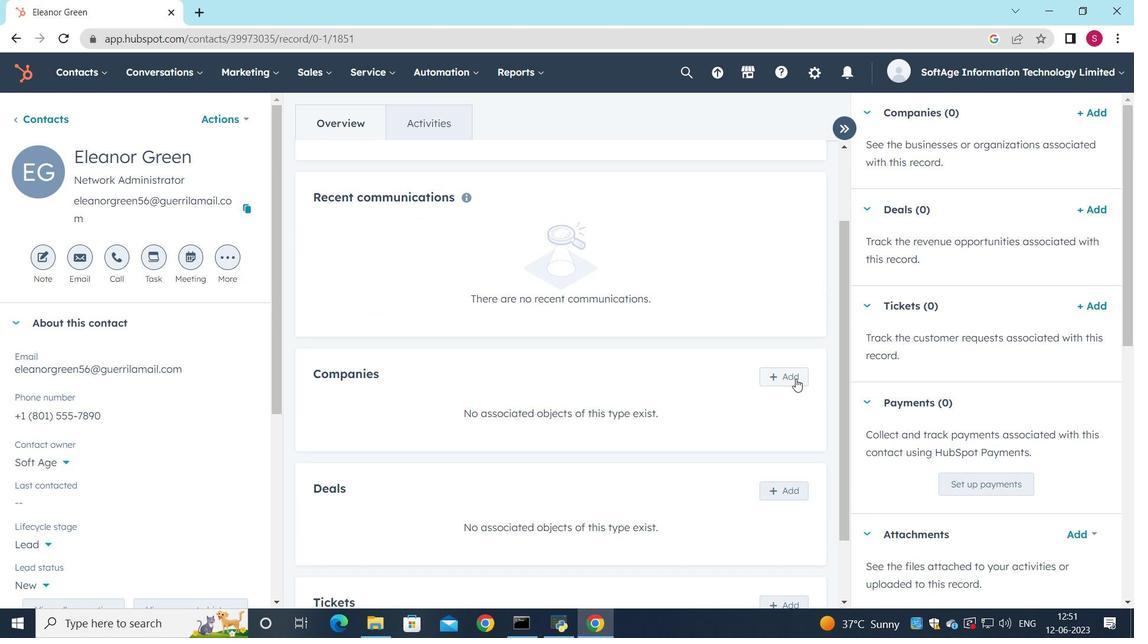 
Action: Mouse moved to (868, 165)
Screenshot: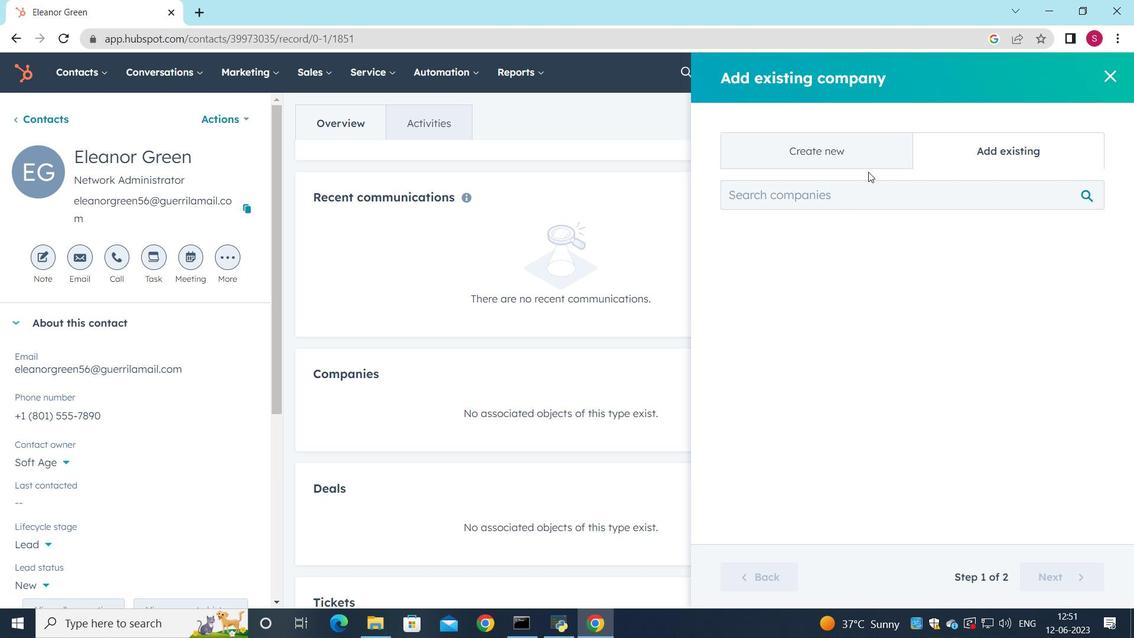 
Action: Mouse pressed left at (868, 165)
Screenshot: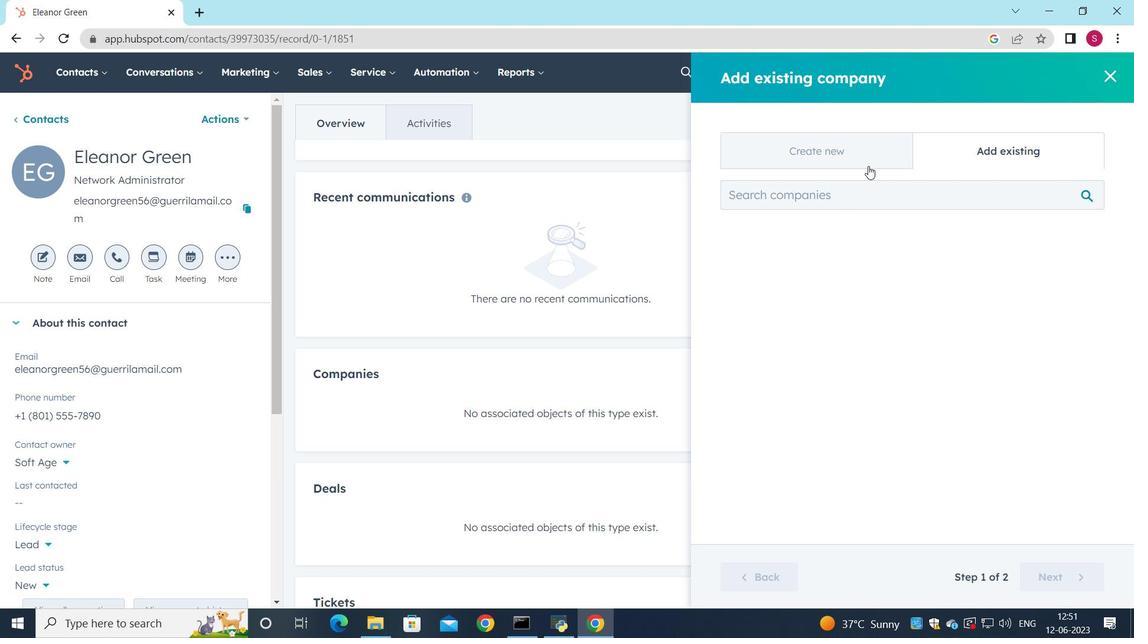 
Action: Mouse moved to (844, 235)
Screenshot: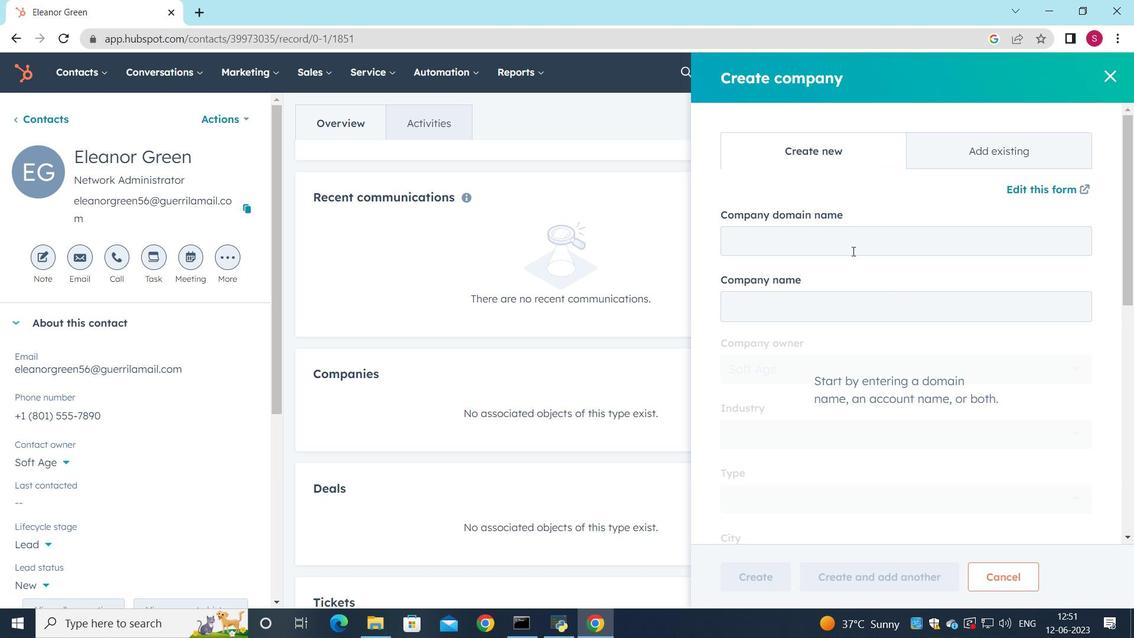 
Action: Mouse pressed left at (844, 235)
Screenshot: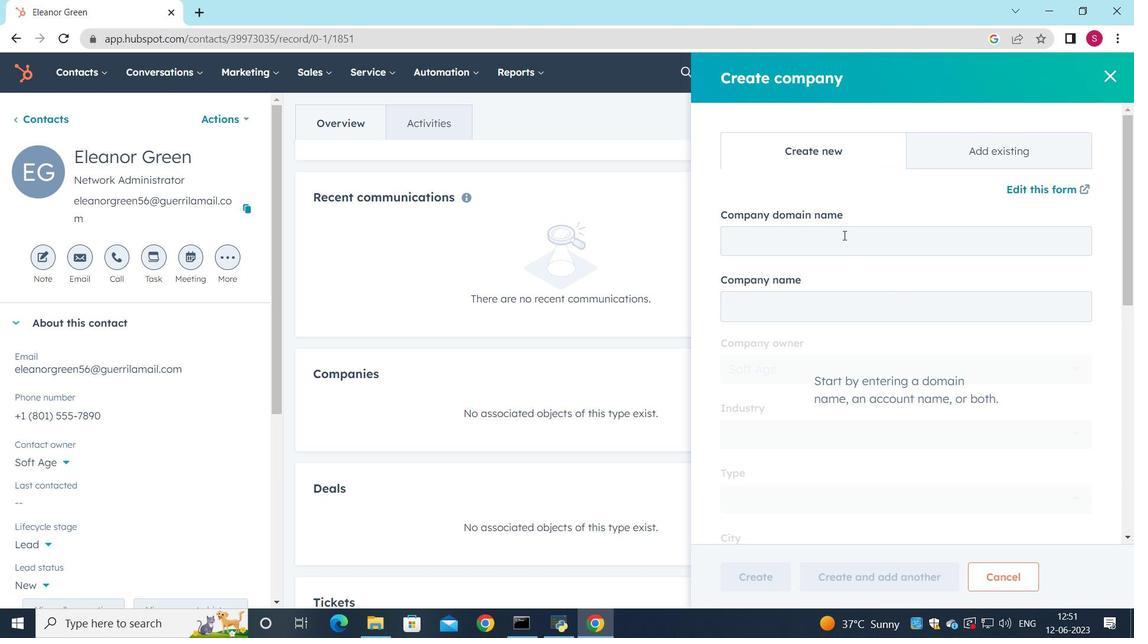 
Action: Key pressed wavehill.org
Screenshot: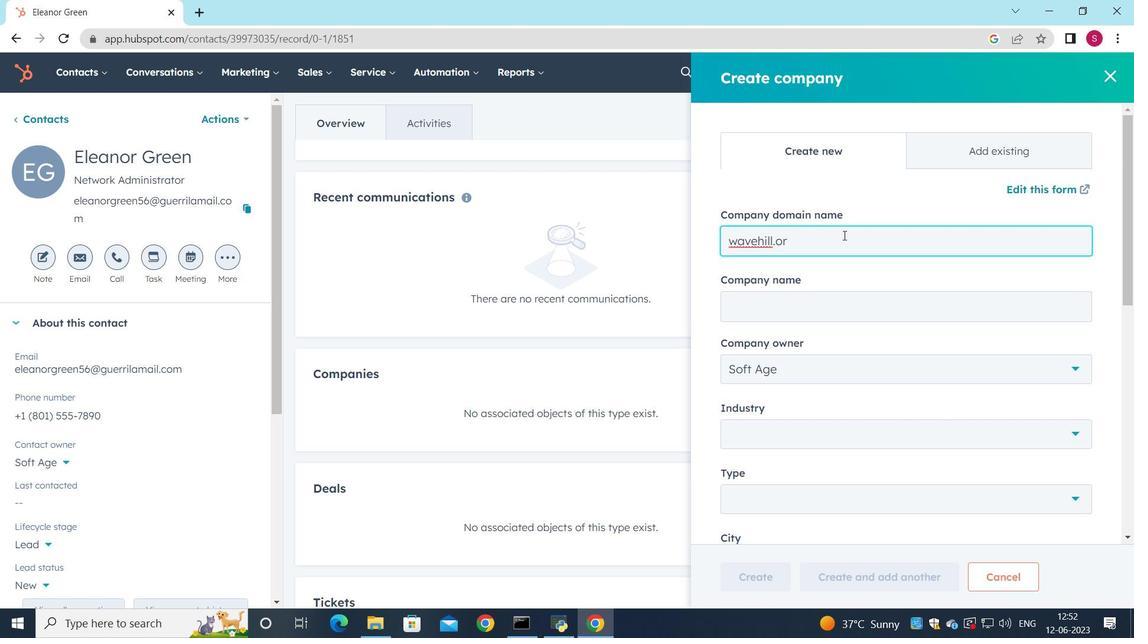 
Action: Mouse moved to (848, 408)
Screenshot: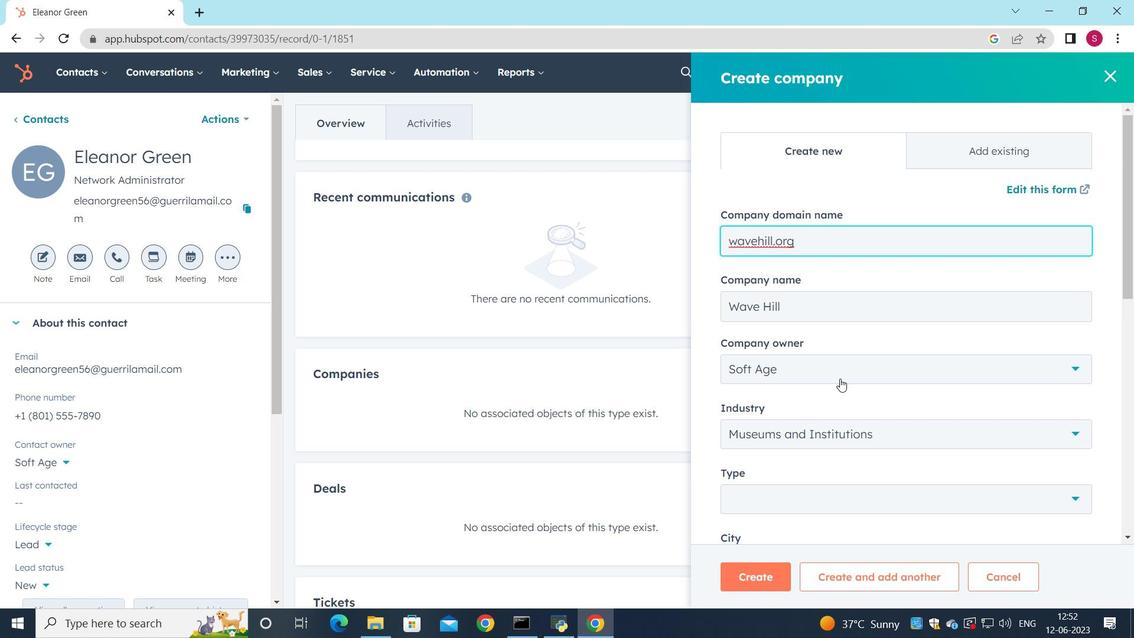 
Action: Mouse scrolled (843, 398) with delta (0, 0)
Screenshot: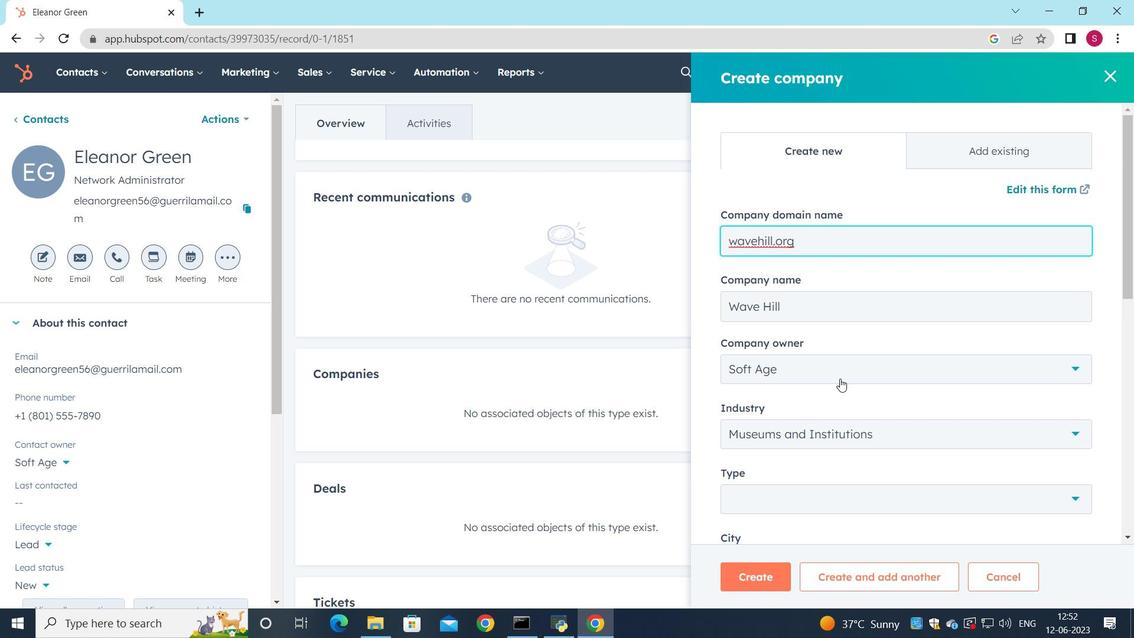 
Action: Mouse scrolled (848, 408) with delta (0, 0)
Screenshot: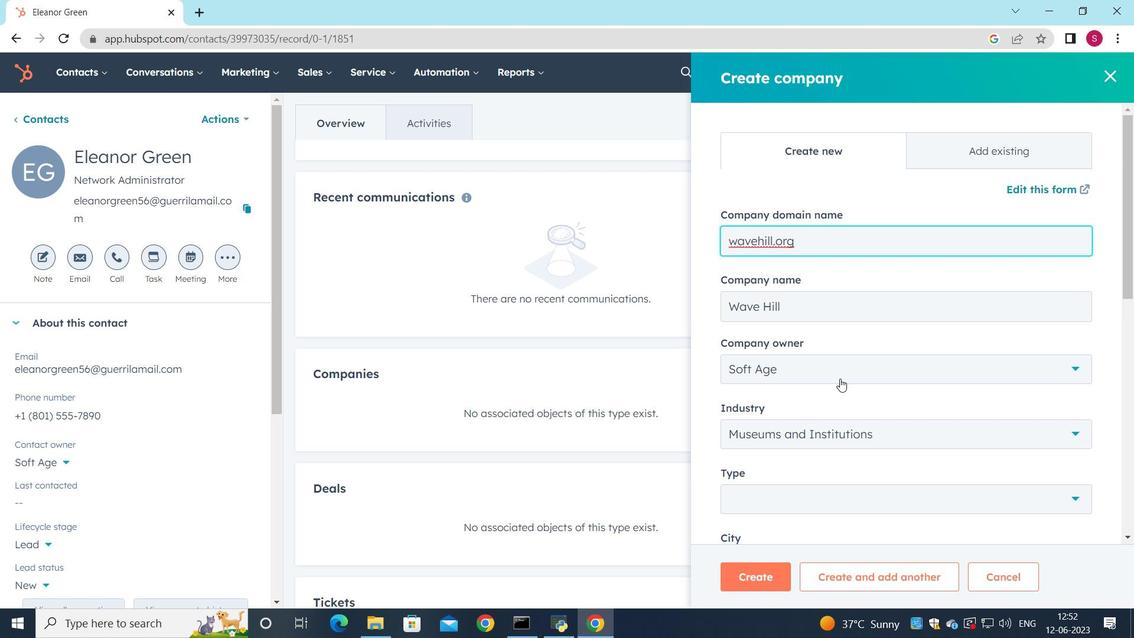 
Action: Mouse moved to (1069, 354)
Screenshot: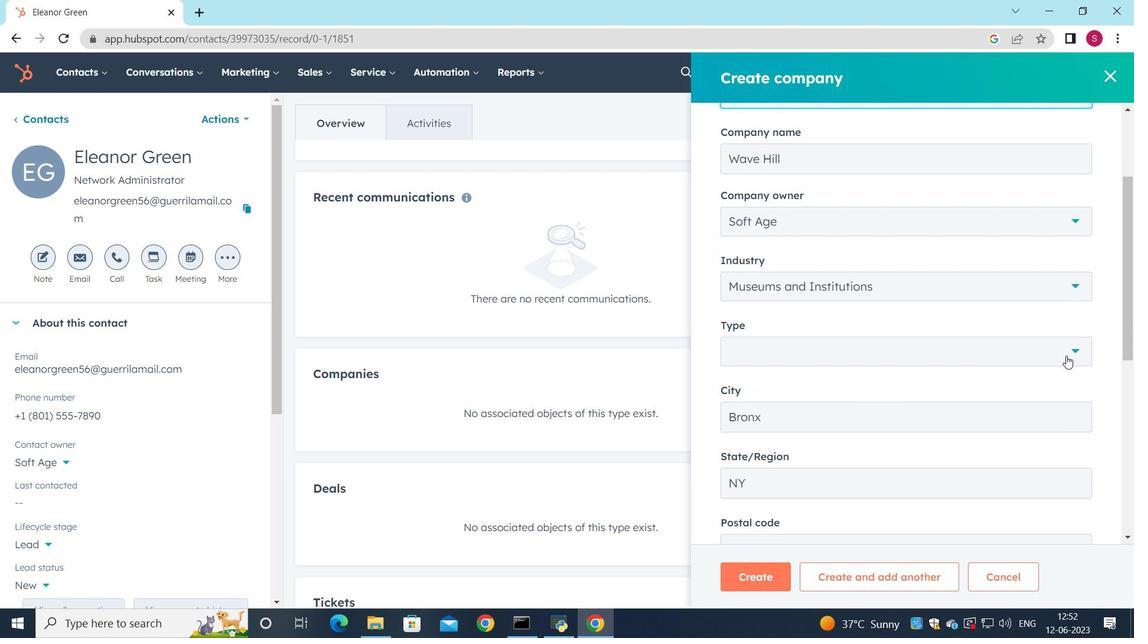 
Action: Mouse pressed left at (1069, 354)
Screenshot: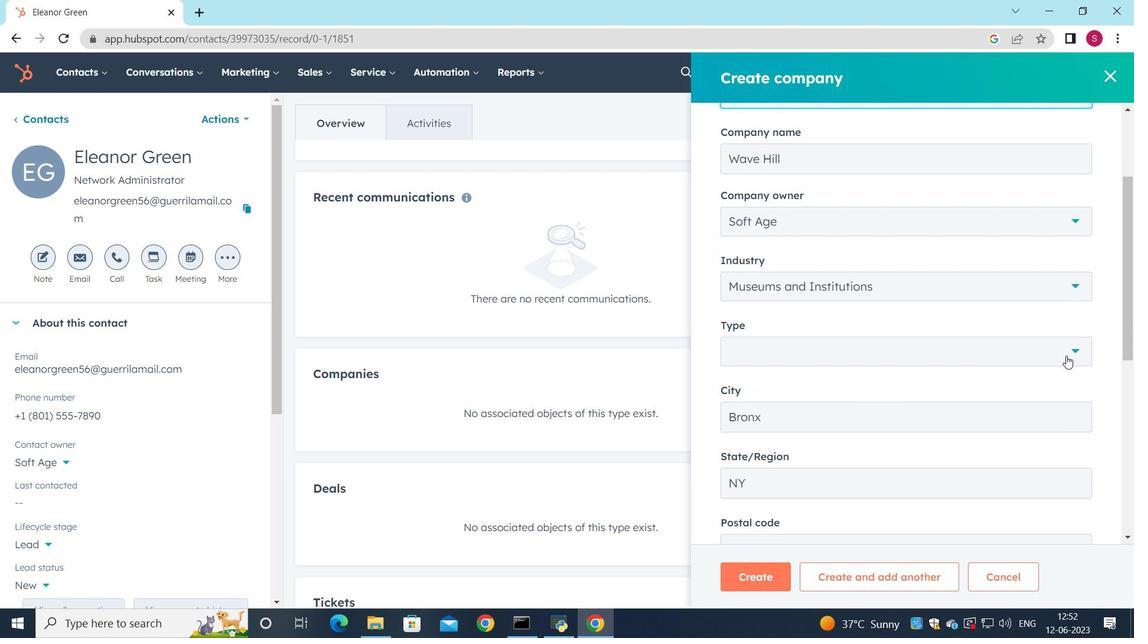 
Action: Mouse moved to (843, 420)
Screenshot: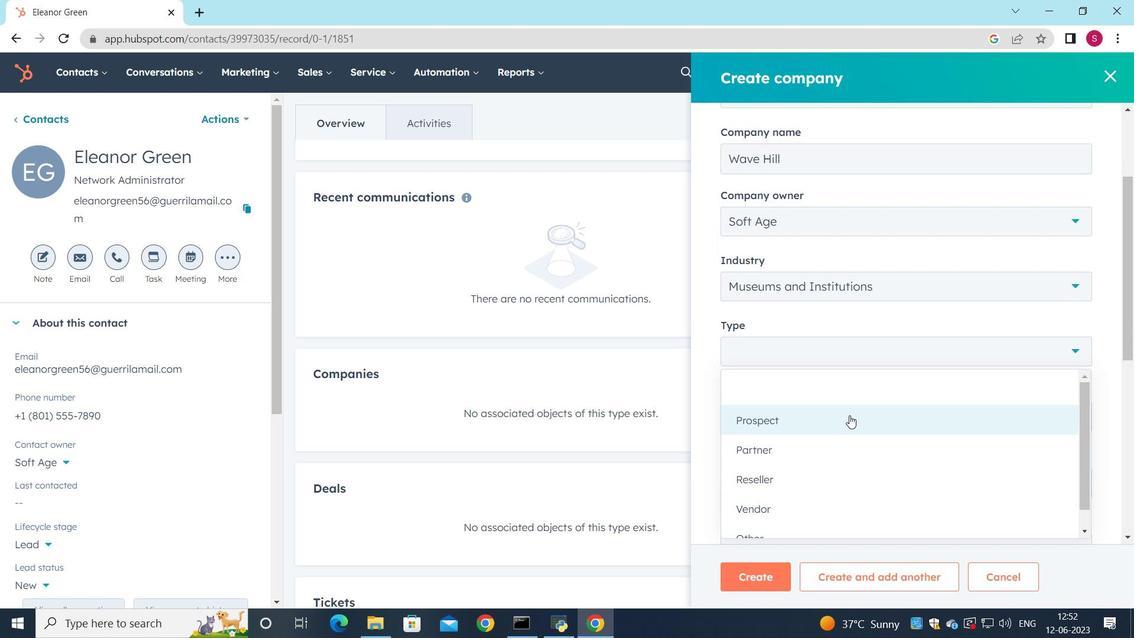 
Action: Mouse pressed left at (843, 420)
Screenshot: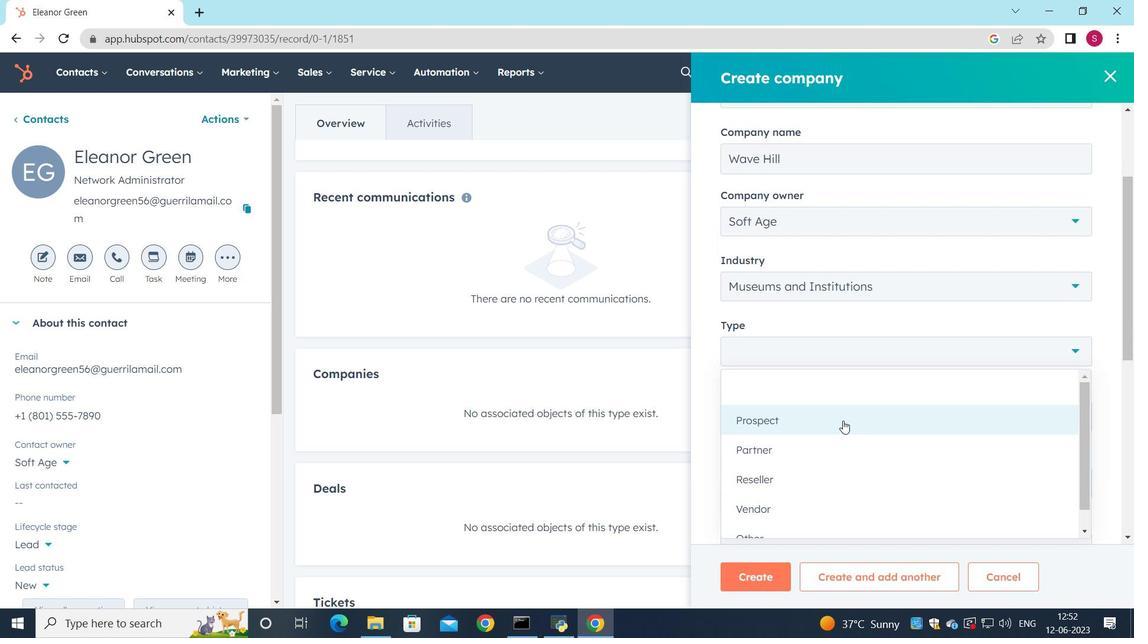 
Action: Mouse moved to (831, 517)
Screenshot: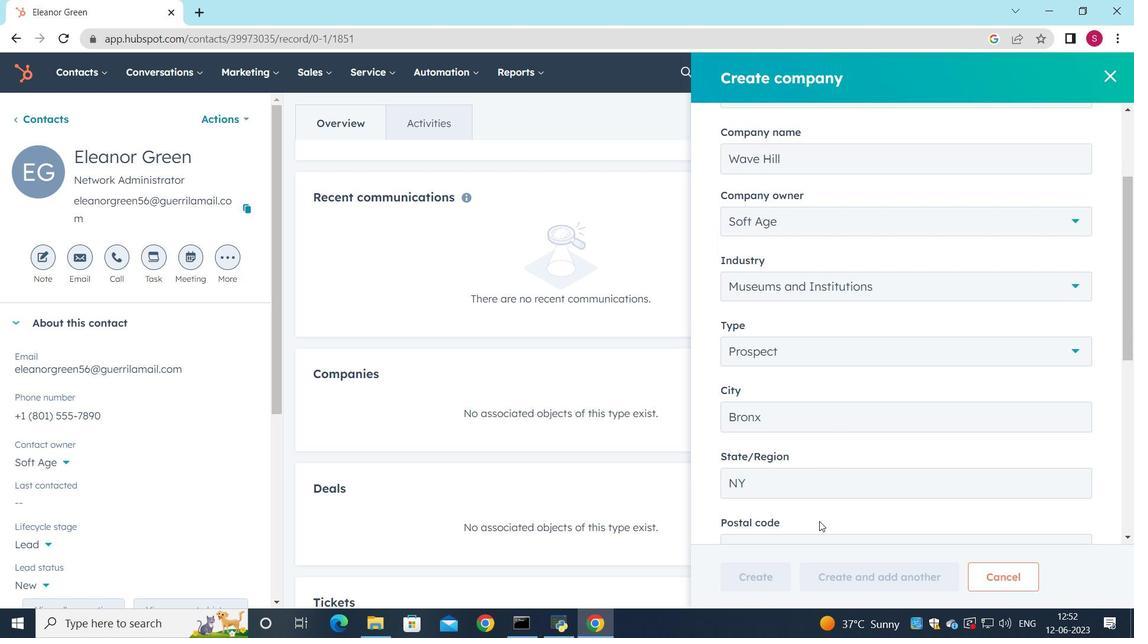 
Action: Mouse scrolled (831, 516) with delta (0, 0)
Screenshot: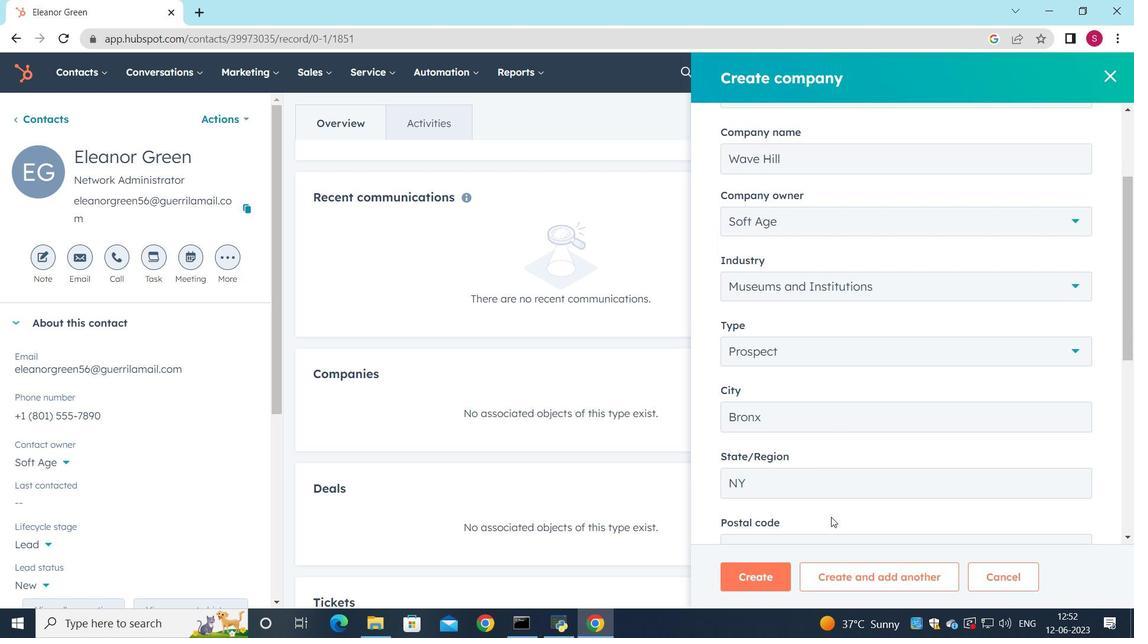 
Action: Mouse scrolled (831, 516) with delta (0, 0)
Screenshot: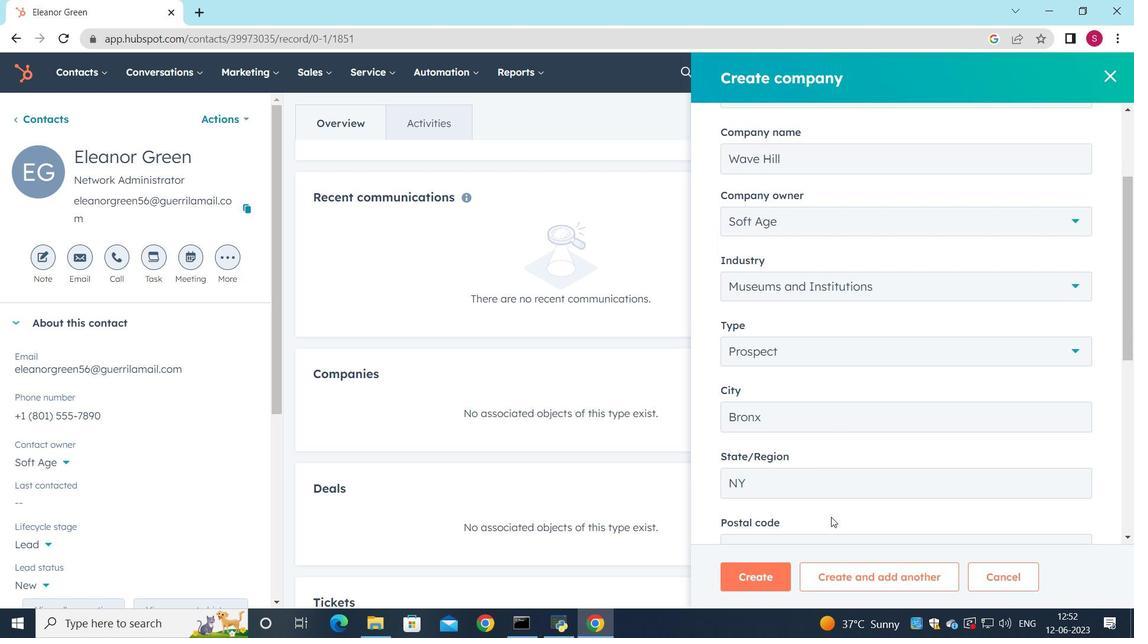 
Action: Mouse moved to (747, 575)
Screenshot: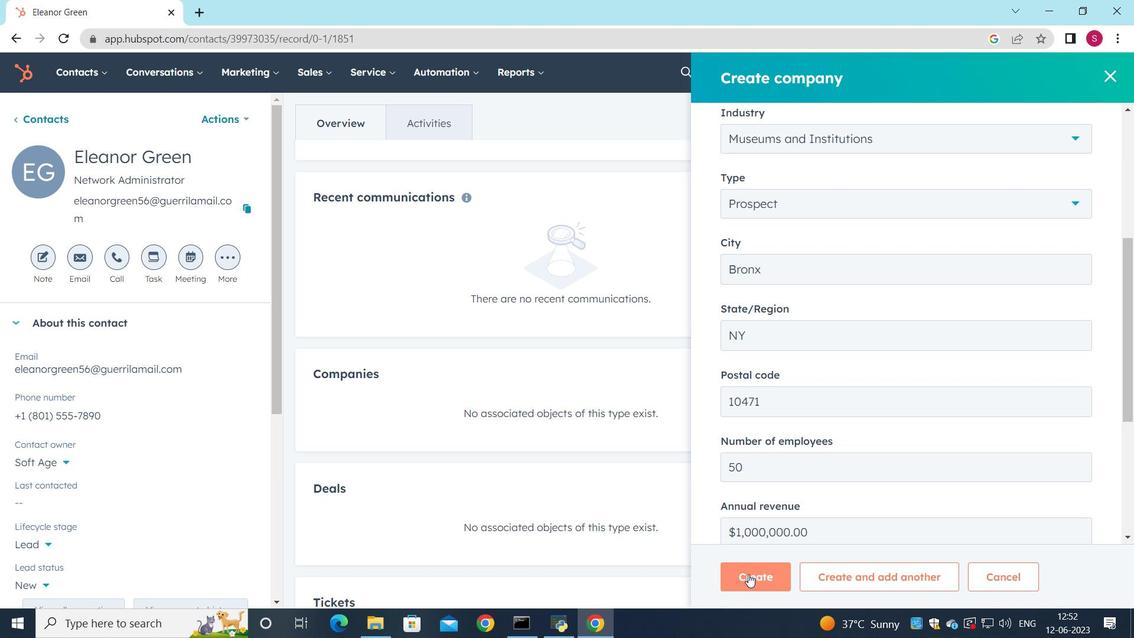 
Action: Mouse pressed left at (747, 575)
Screenshot: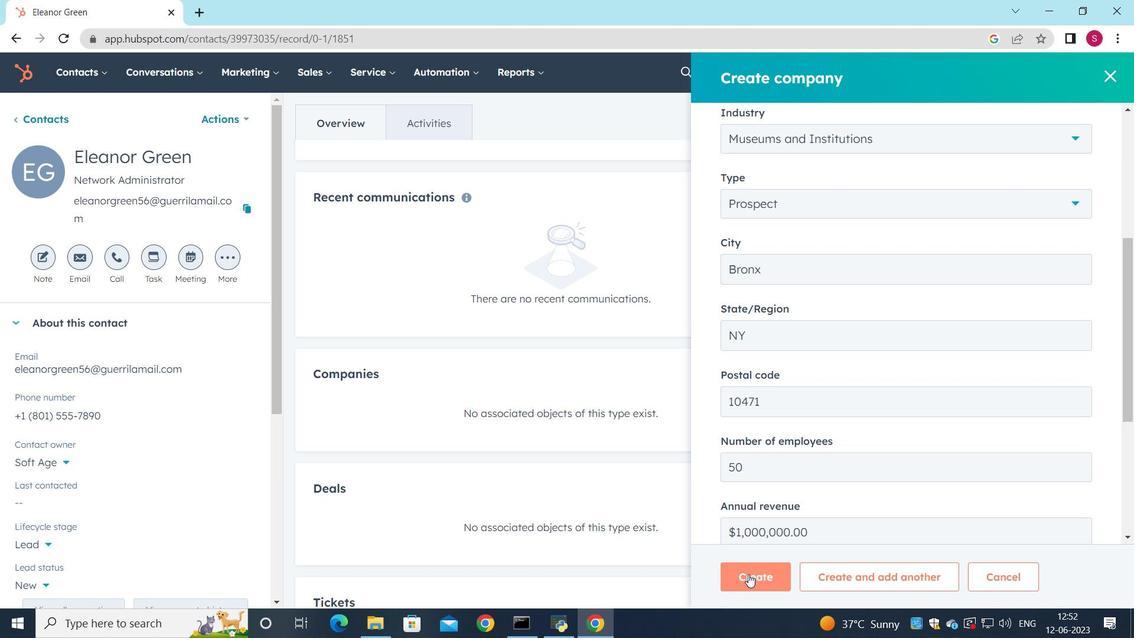 
Action: Mouse moved to (609, 386)
Screenshot: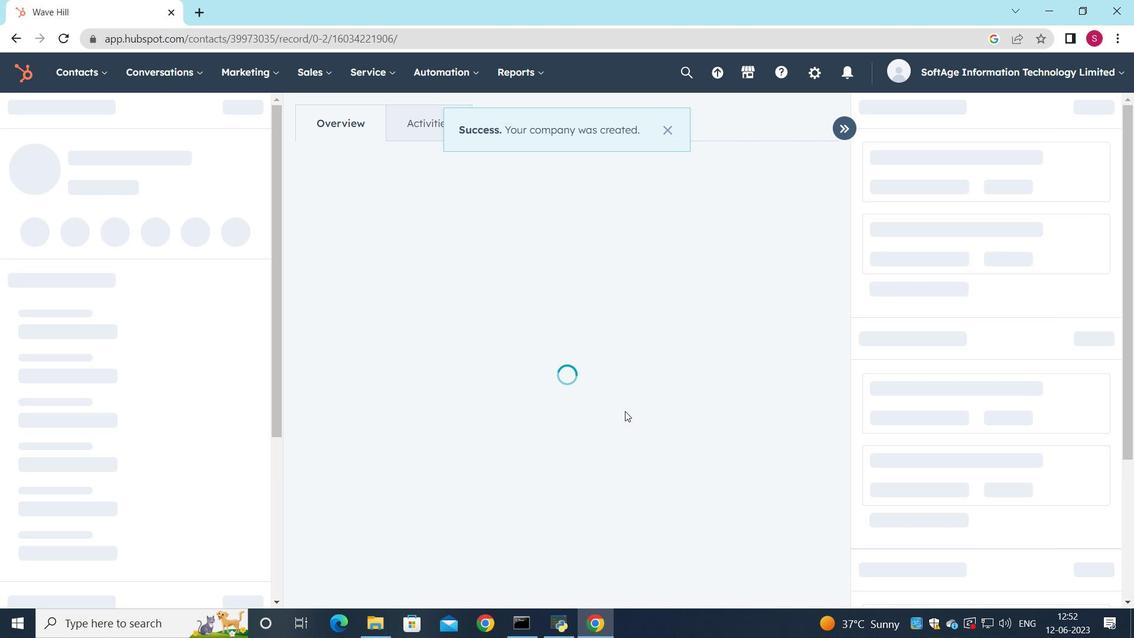 
Action: Mouse scrolled (609, 385) with delta (0, 0)
Screenshot: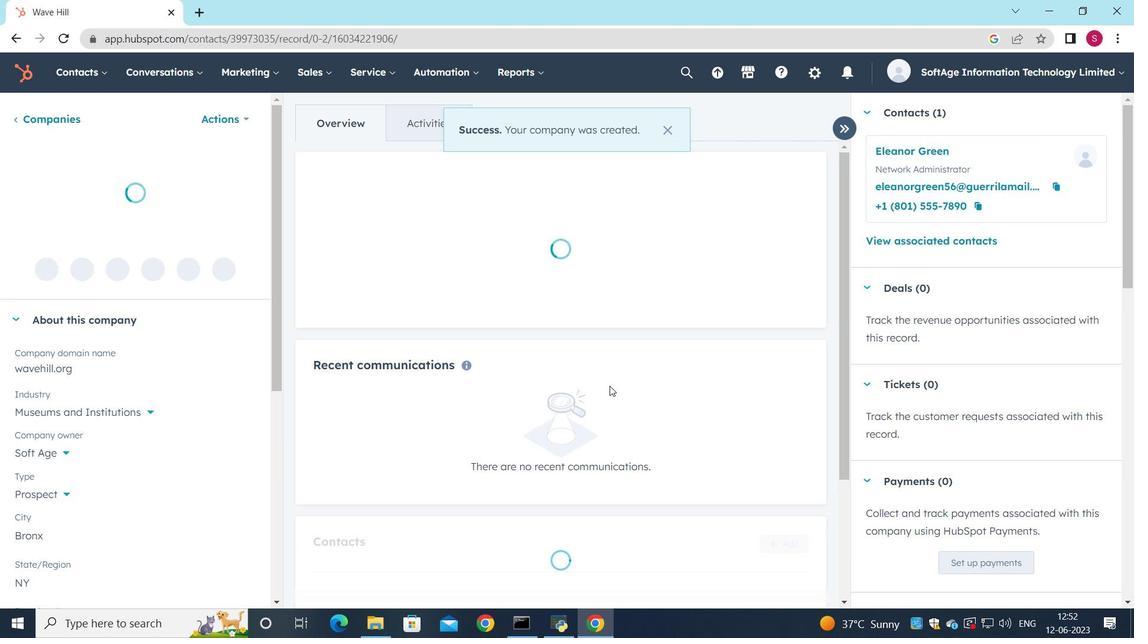 
Action: Mouse scrolled (609, 385) with delta (0, 0)
Screenshot: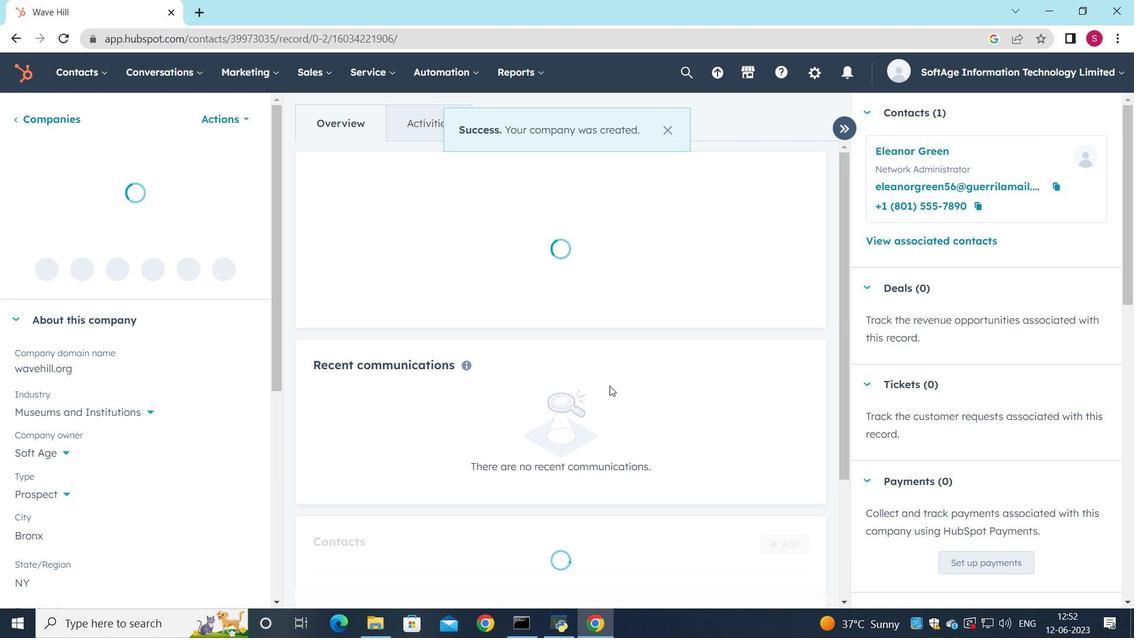 
Action: Mouse scrolled (609, 385) with delta (0, 0)
Screenshot: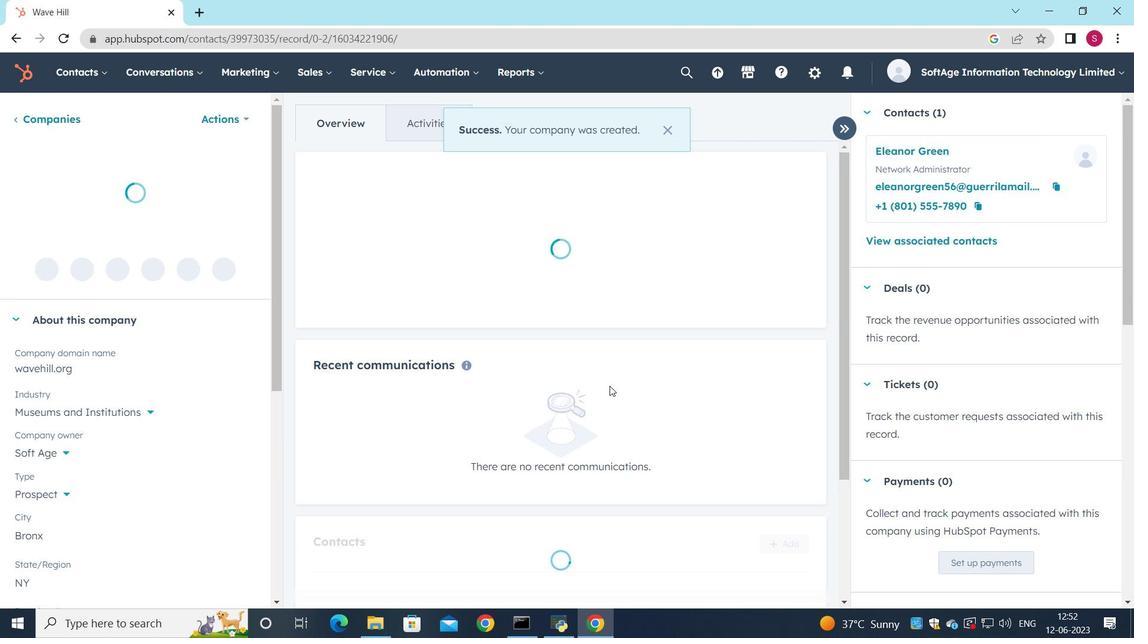 
Action: Mouse scrolled (609, 385) with delta (0, 0)
Screenshot: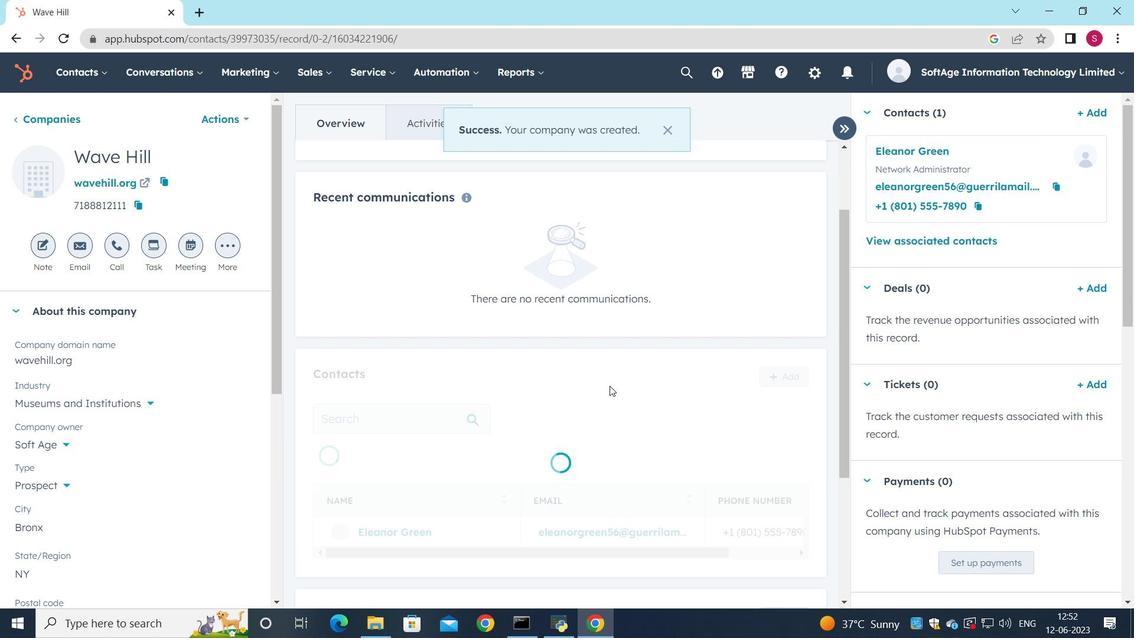 
Action: Mouse scrolled (609, 385) with delta (0, 0)
Screenshot: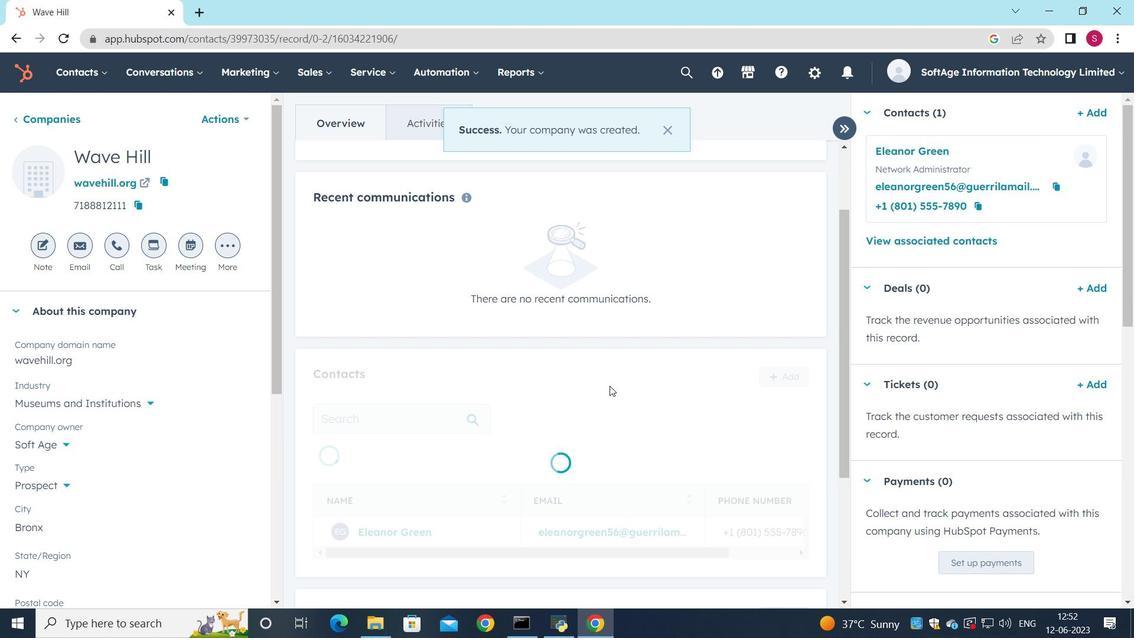 
Action: Mouse scrolled (609, 385) with delta (0, 0)
Screenshot: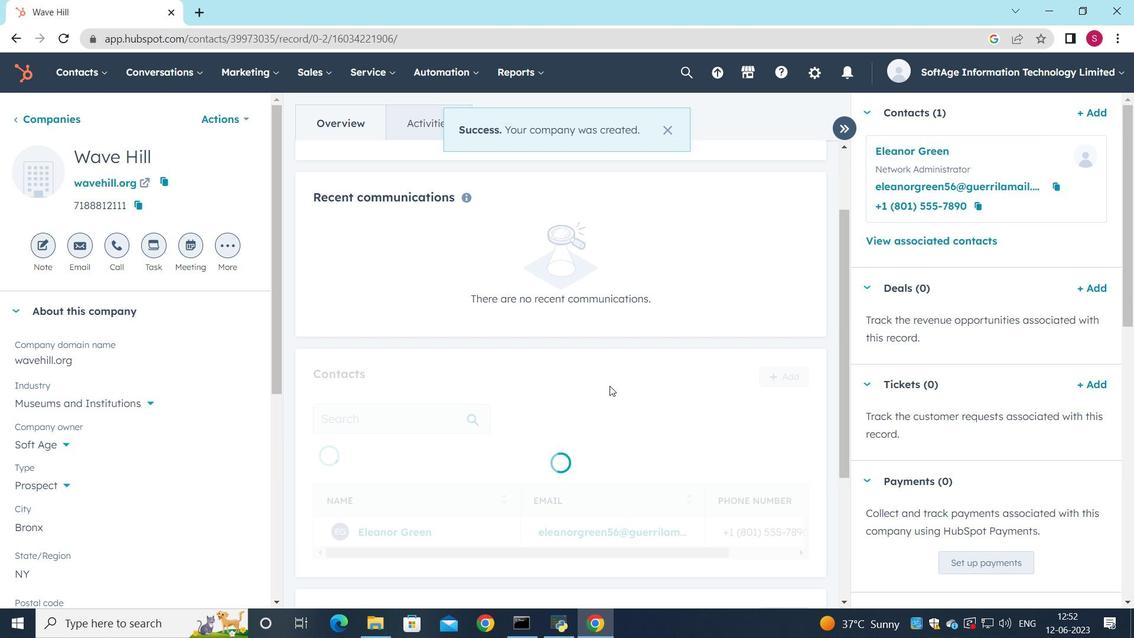 
Action: Mouse scrolled (609, 387) with delta (0, 0)
Screenshot: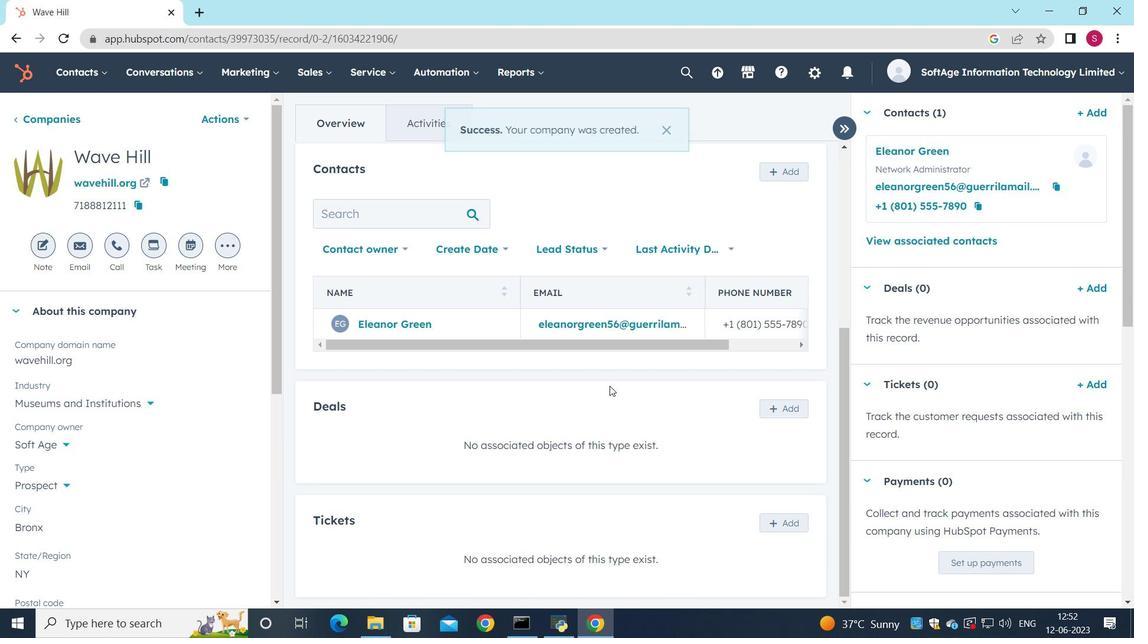
